 Task: Look for space in Penticton, Canada from 9th August, 2023 to 12th August, 2023 for 1 adult in price range Rs.6000 to Rs.15000. Place can be entire place with 1  bedroom having 1 bed and 1 bathroom. Property type can be house, flat, guest house. Booking option can be shelf check-in. Required host language is English.
Action: Mouse moved to (427, 83)
Screenshot: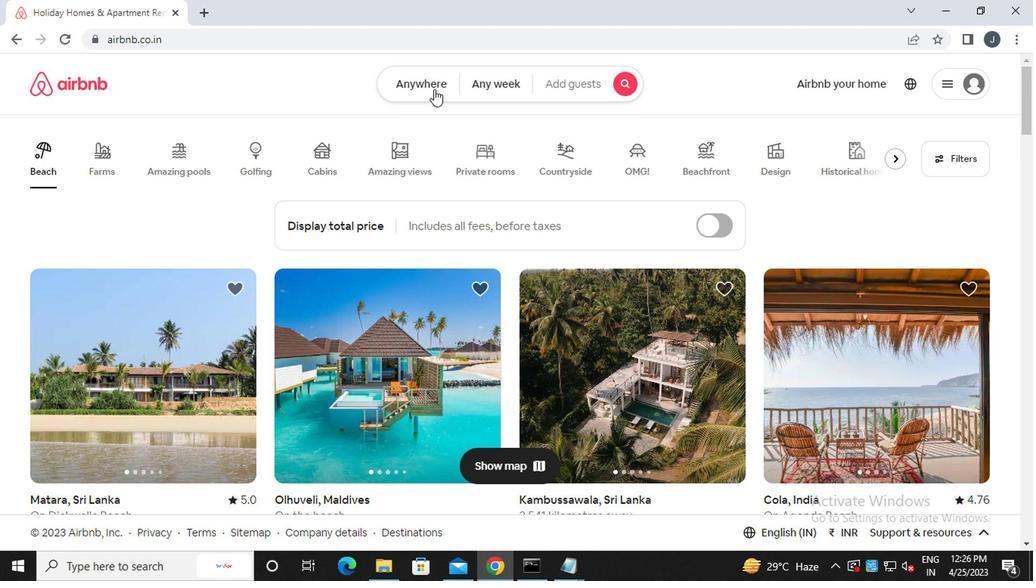 
Action: Mouse pressed left at (427, 83)
Screenshot: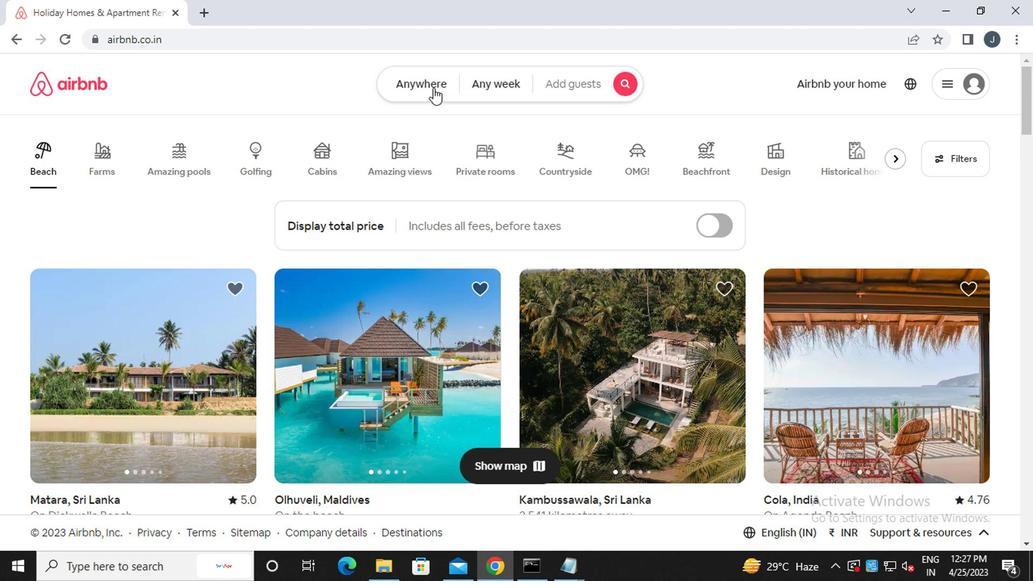 
Action: Mouse moved to (270, 145)
Screenshot: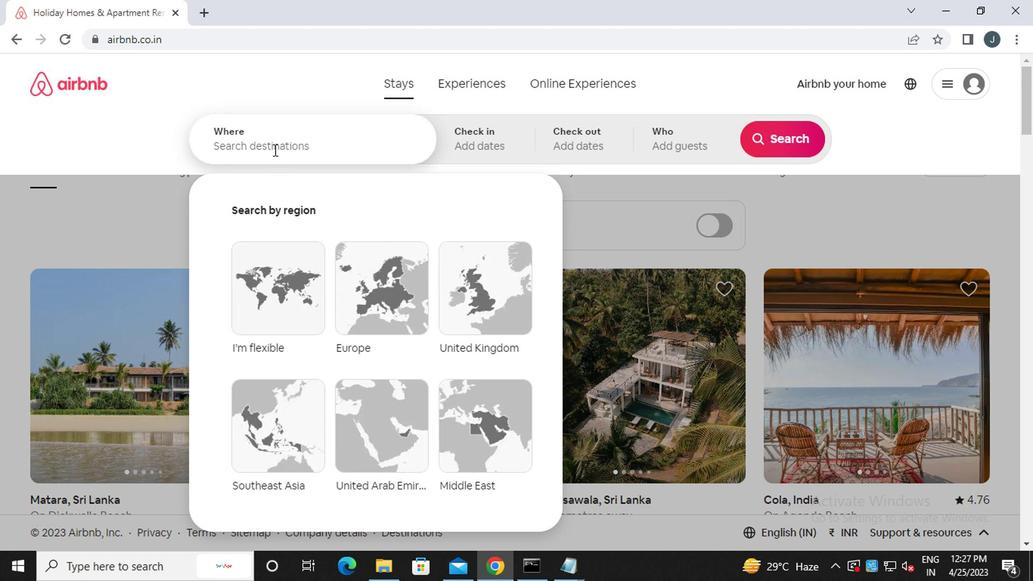
Action: Mouse pressed left at (270, 145)
Screenshot: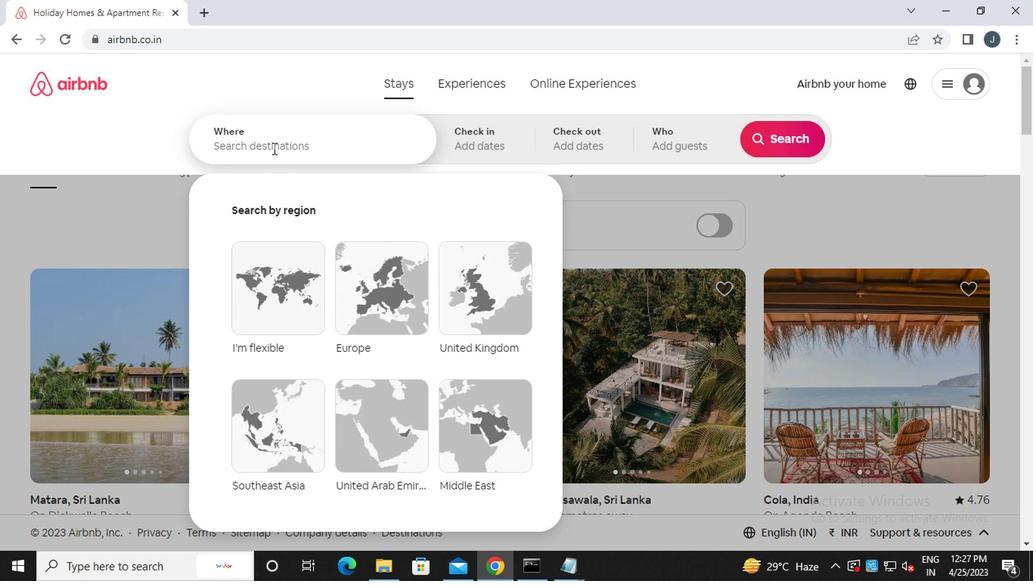 
Action: Mouse moved to (270, 145)
Screenshot: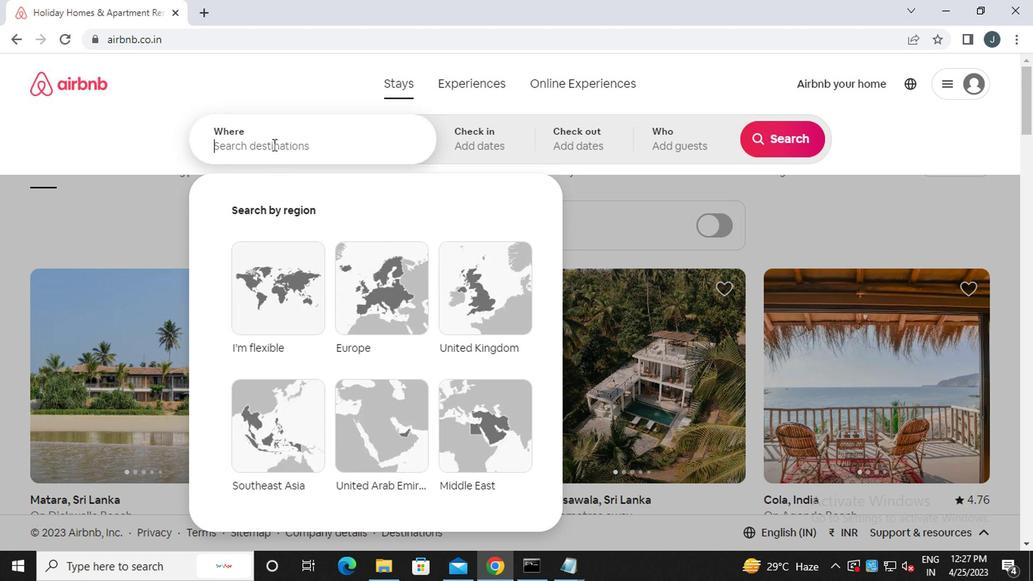 
Action: Key pressed p<Key.caps_lock>enticton,<Key.caps_lock>c<Key.caps_lock>anada
Screenshot: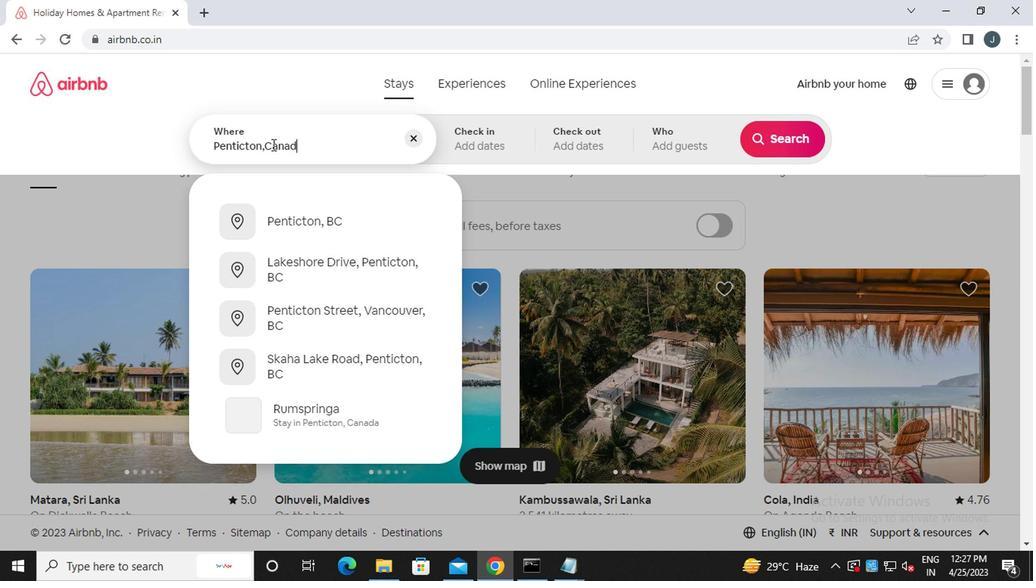 
Action: Mouse moved to (489, 137)
Screenshot: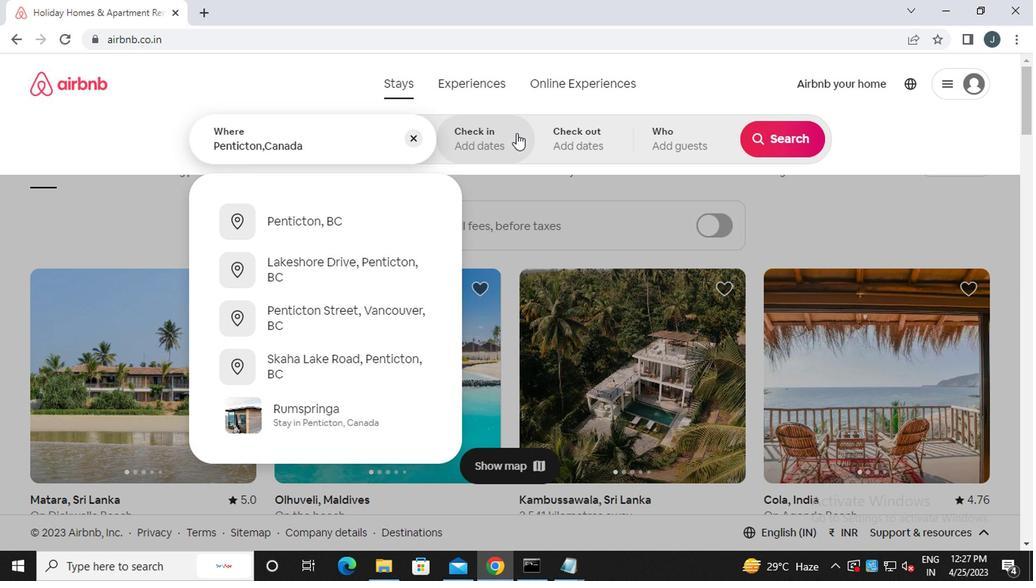 
Action: Mouse pressed left at (489, 137)
Screenshot: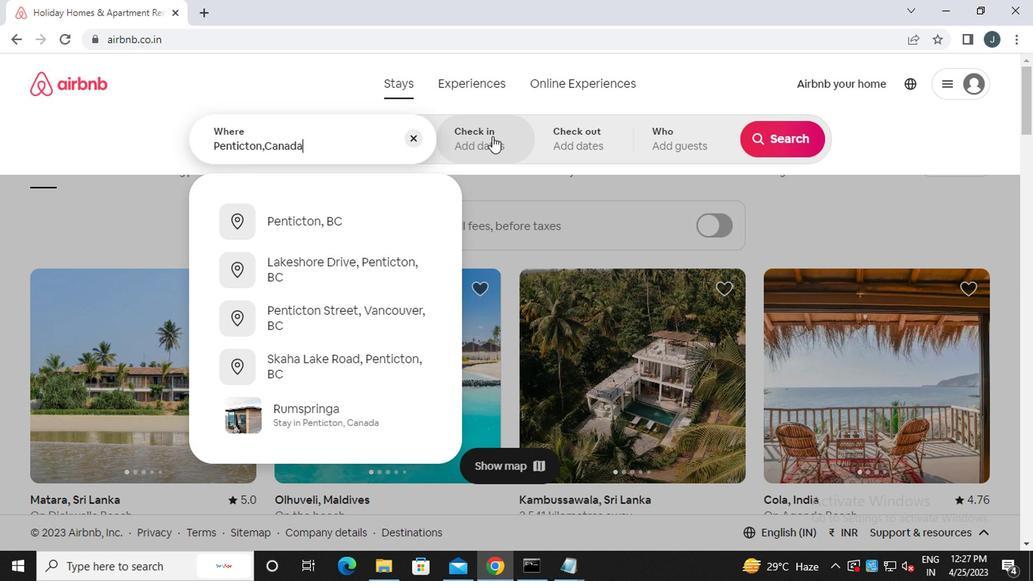 
Action: Mouse moved to (768, 255)
Screenshot: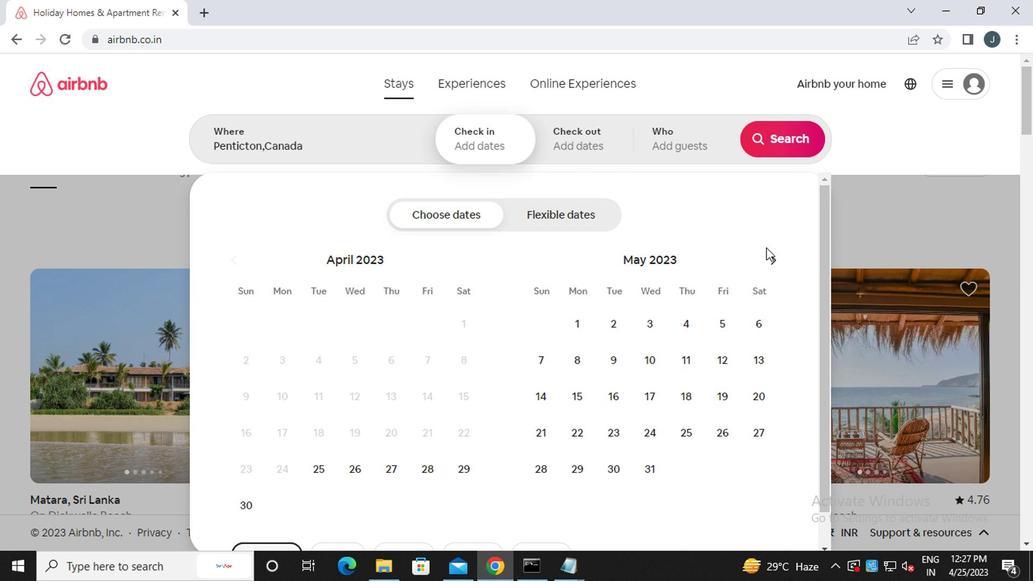 
Action: Mouse pressed left at (768, 255)
Screenshot: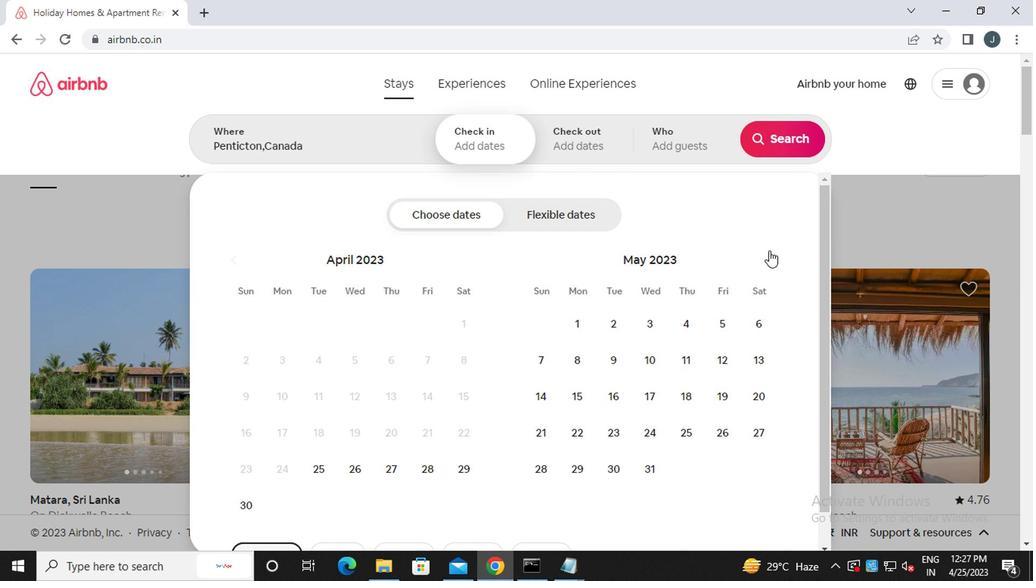 
Action: Mouse moved to (769, 256)
Screenshot: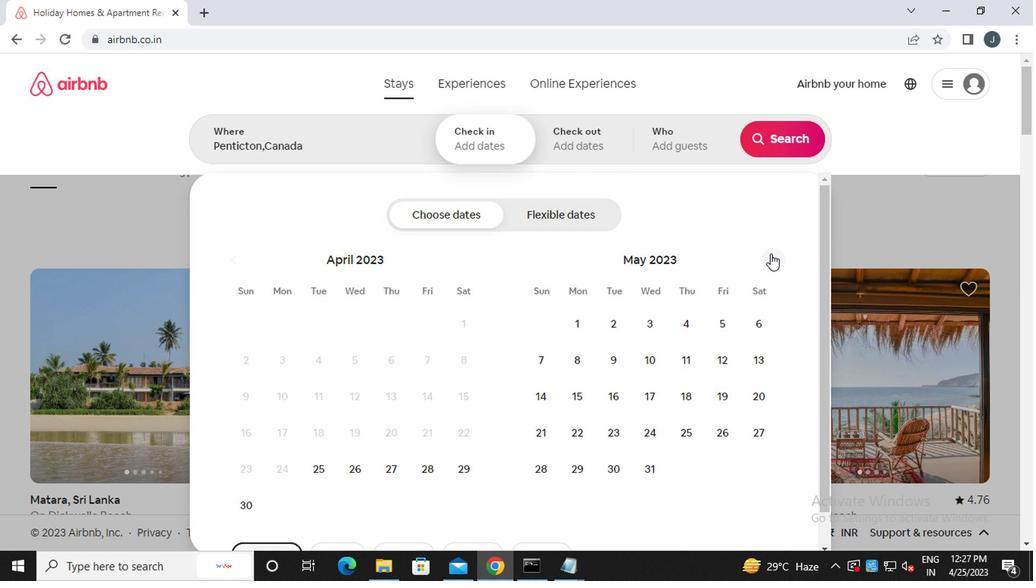 
Action: Mouse pressed left at (769, 256)
Screenshot: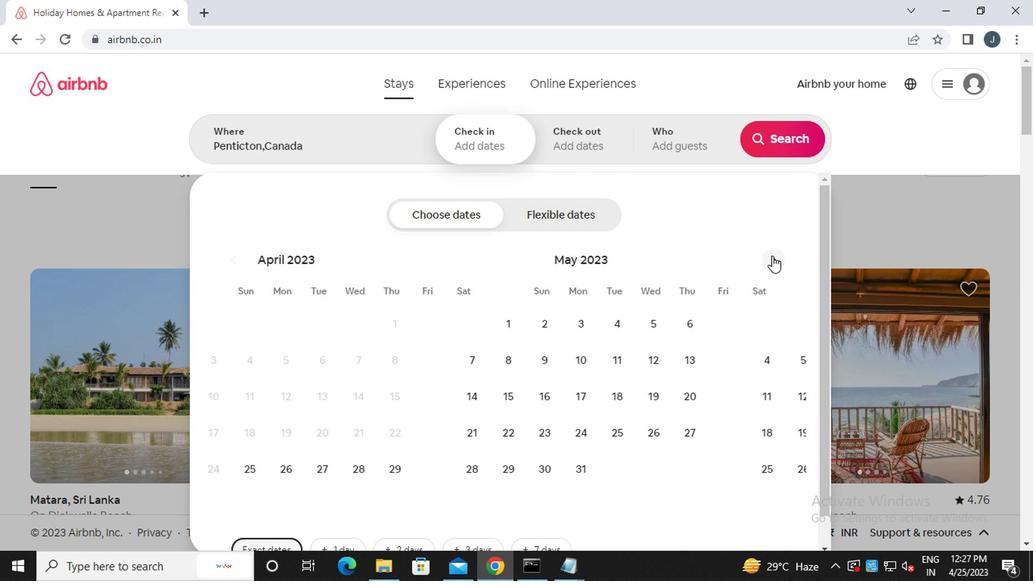 
Action: Mouse pressed left at (769, 256)
Screenshot: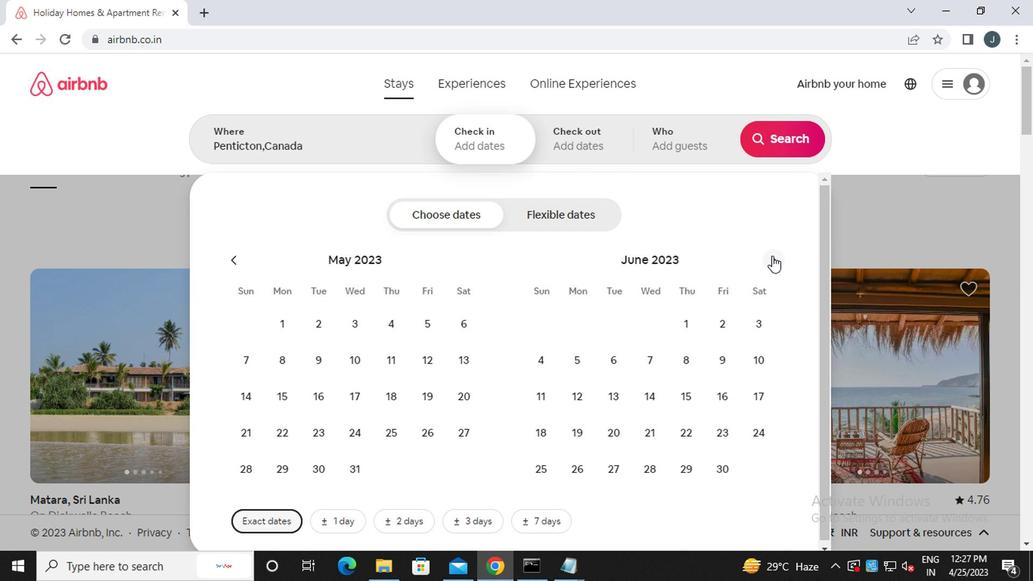 
Action: Mouse moved to (650, 359)
Screenshot: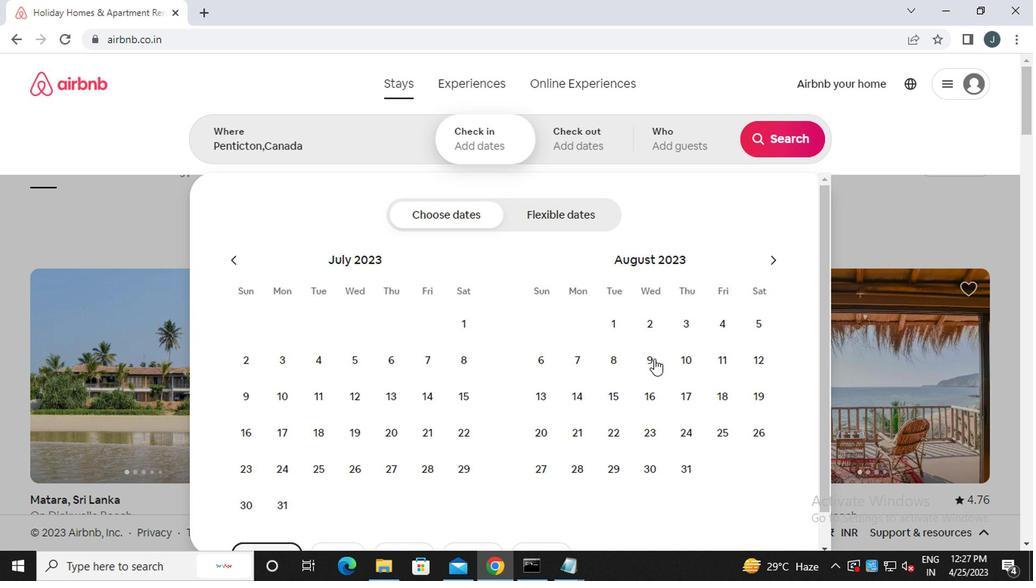 
Action: Mouse pressed left at (650, 359)
Screenshot: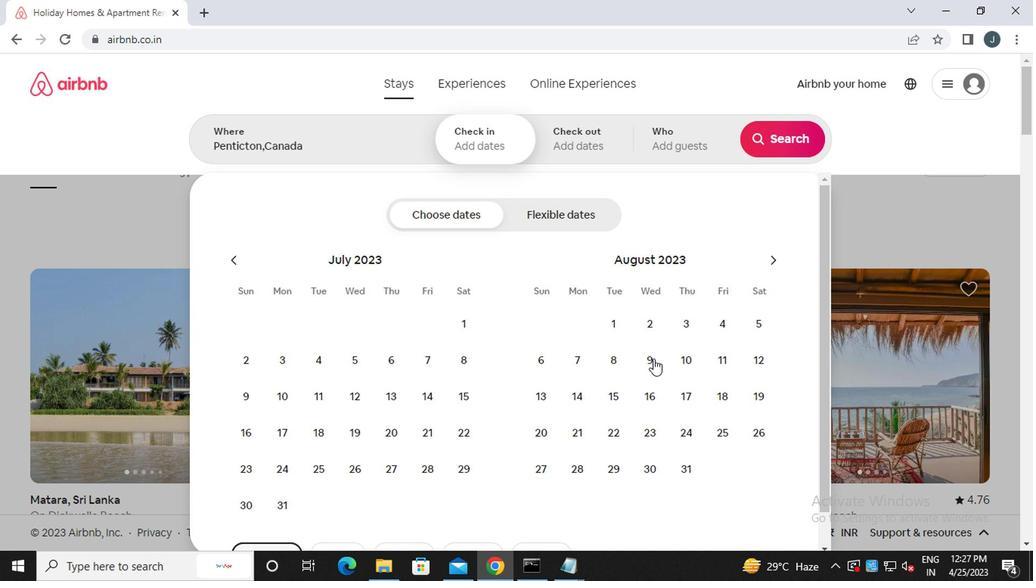 
Action: Mouse moved to (749, 357)
Screenshot: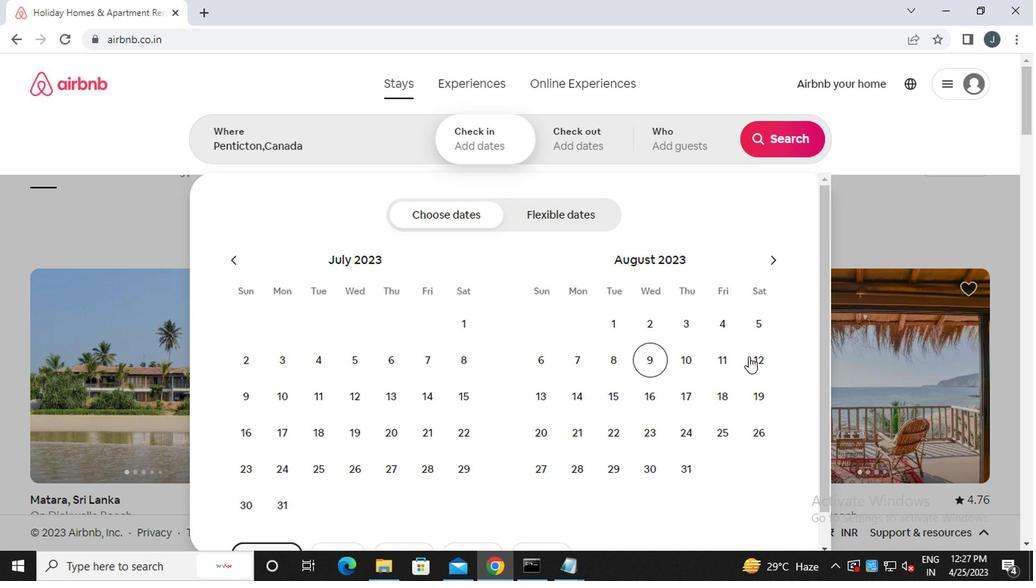 
Action: Mouse pressed left at (749, 357)
Screenshot: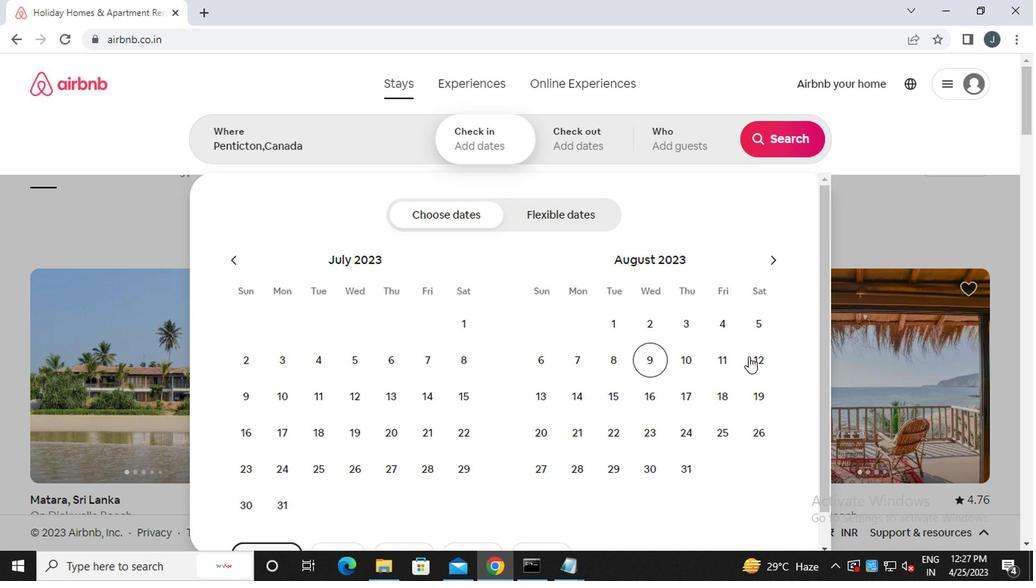 
Action: Mouse moved to (676, 147)
Screenshot: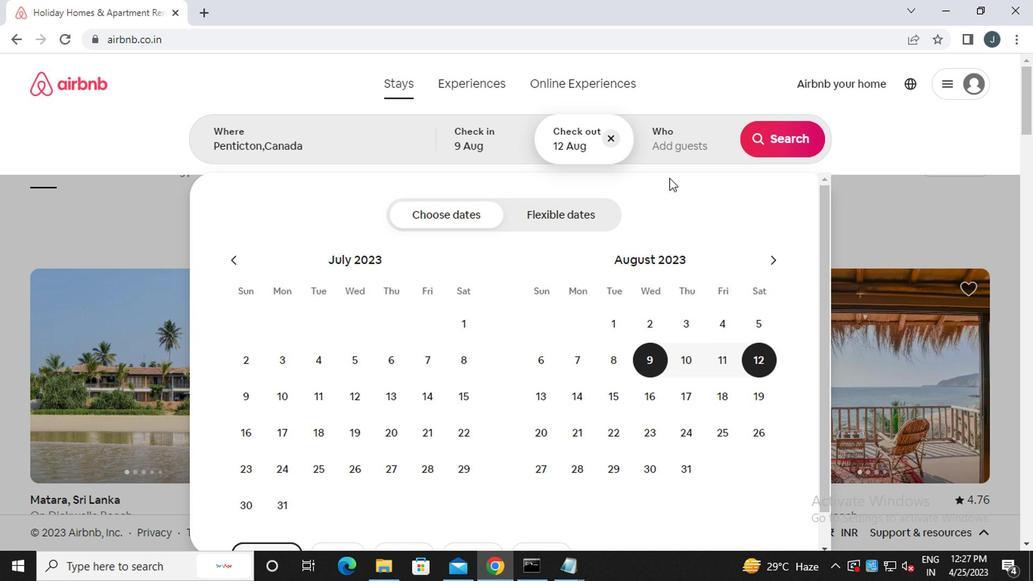 
Action: Mouse pressed left at (676, 147)
Screenshot: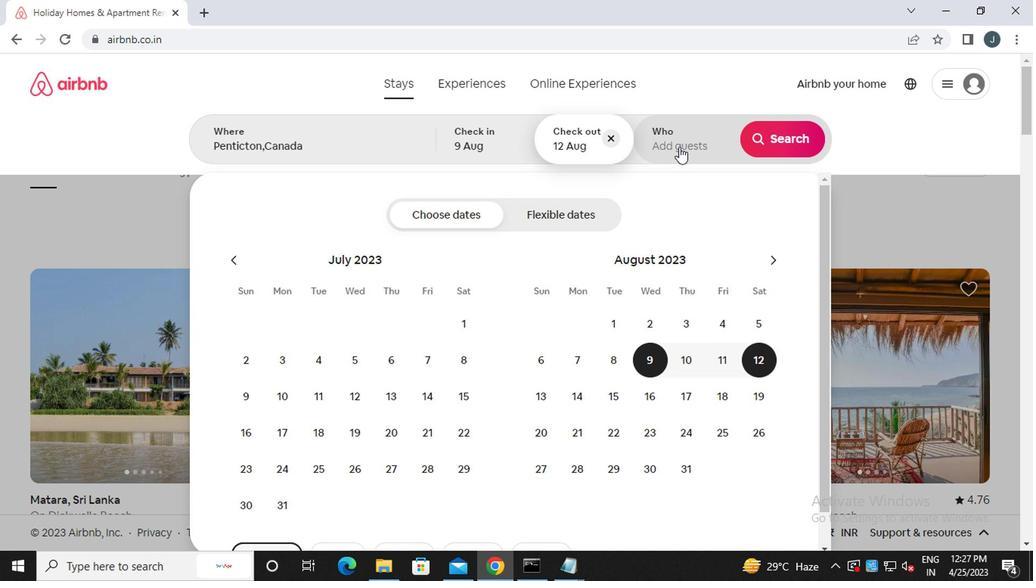 
Action: Mouse moved to (792, 215)
Screenshot: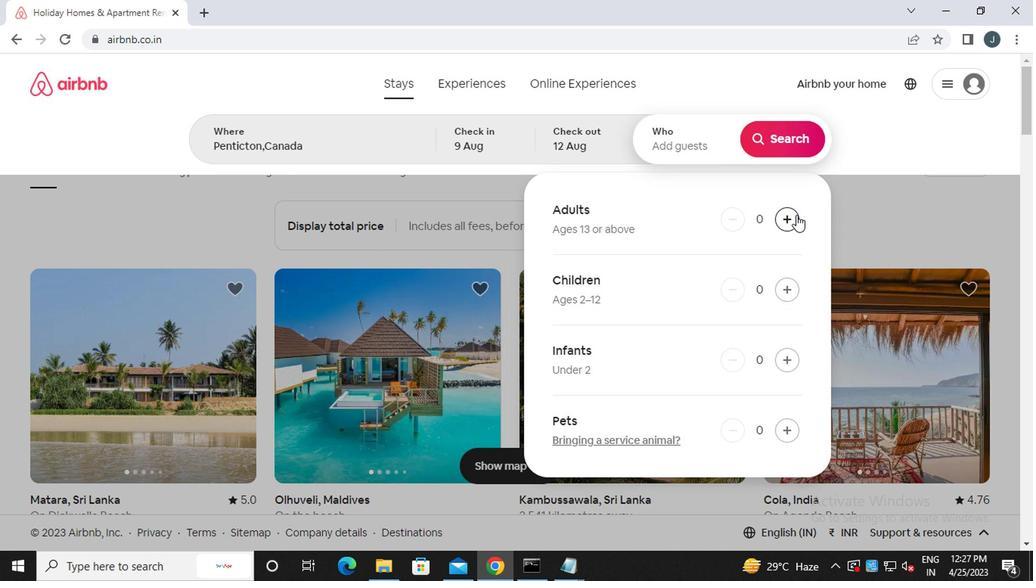 
Action: Mouse pressed left at (792, 215)
Screenshot: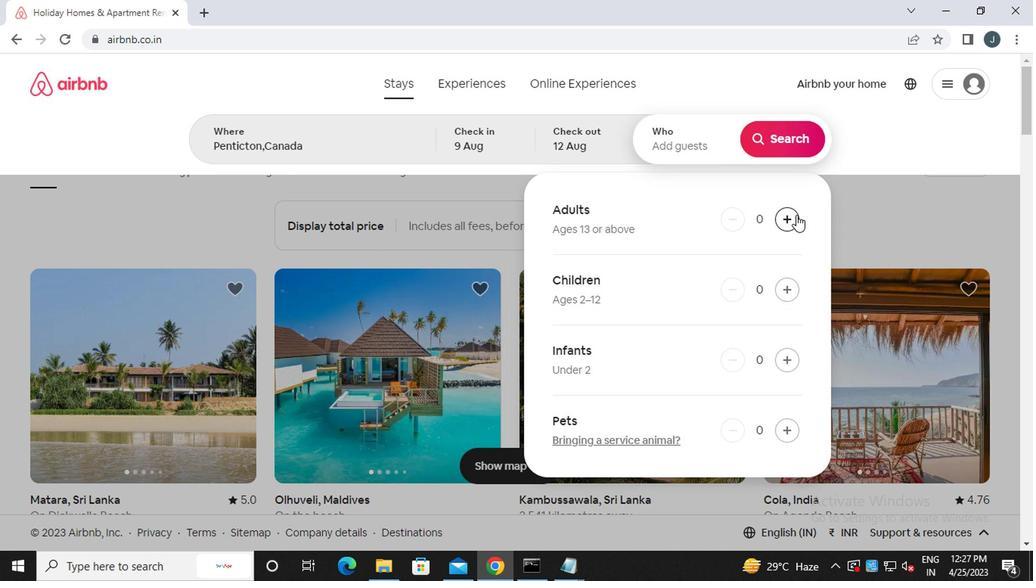 
Action: Mouse moved to (783, 143)
Screenshot: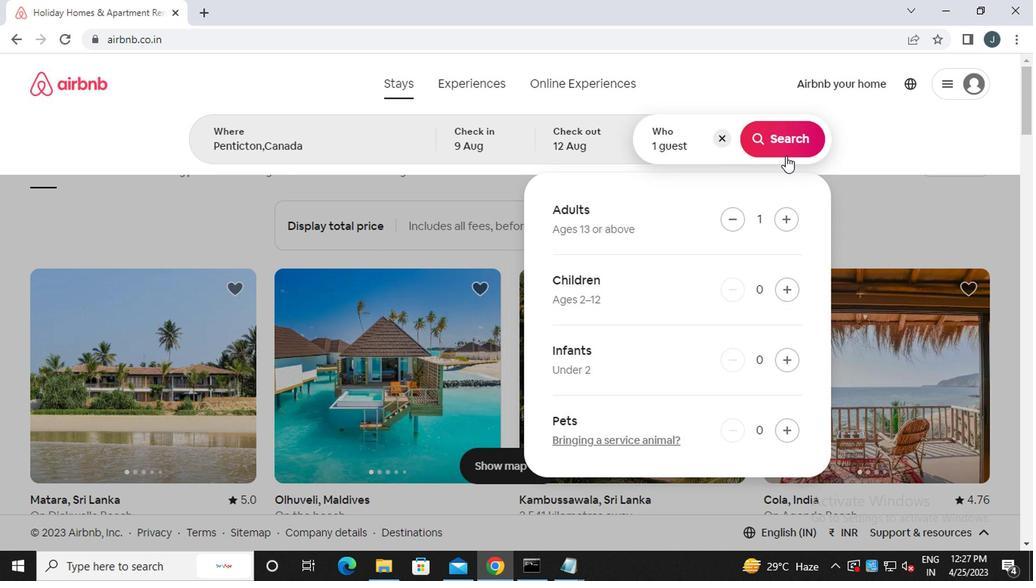 
Action: Mouse pressed left at (783, 143)
Screenshot: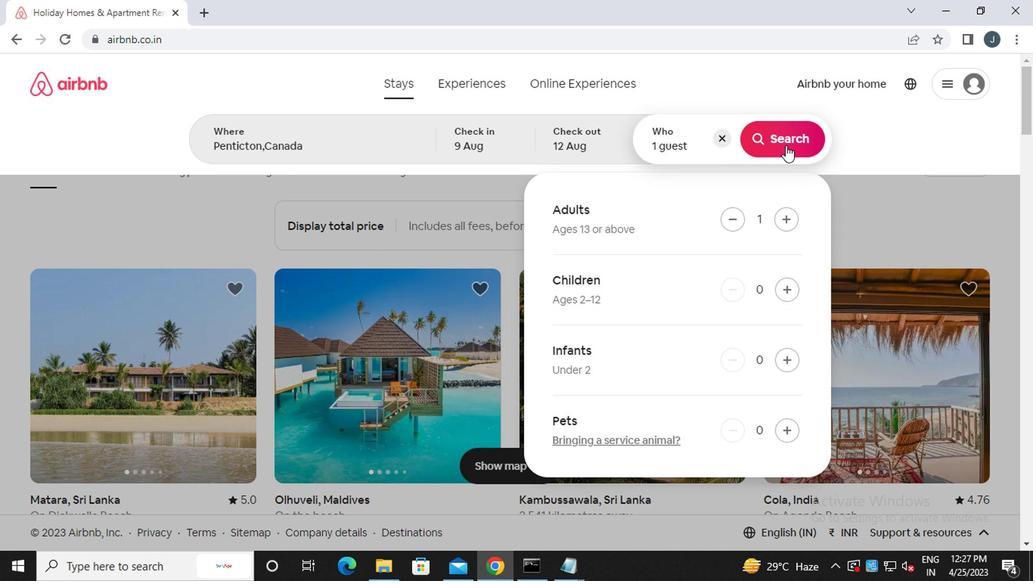 
Action: Mouse moved to (963, 154)
Screenshot: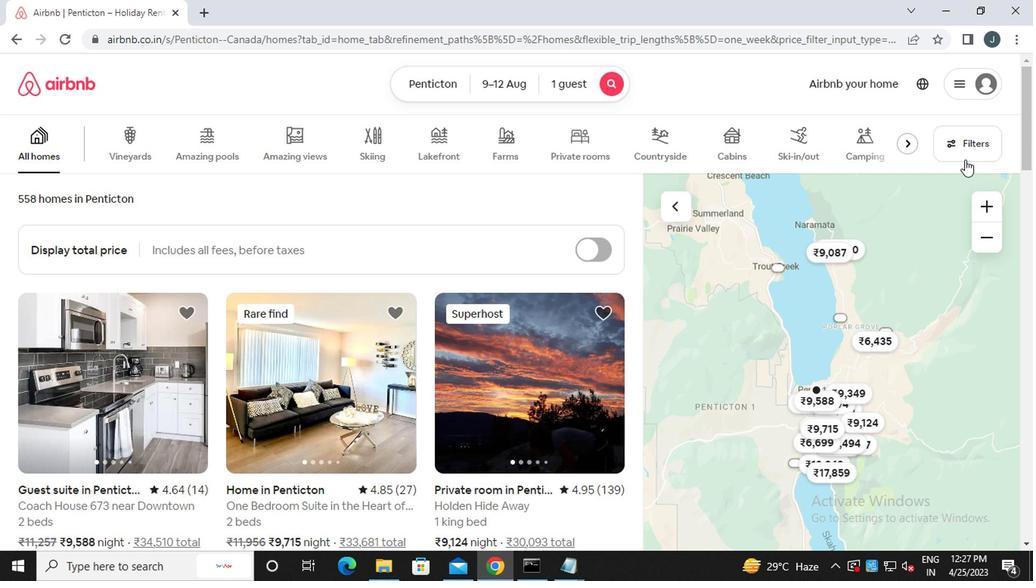 
Action: Mouse pressed left at (963, 154)
Screenshot: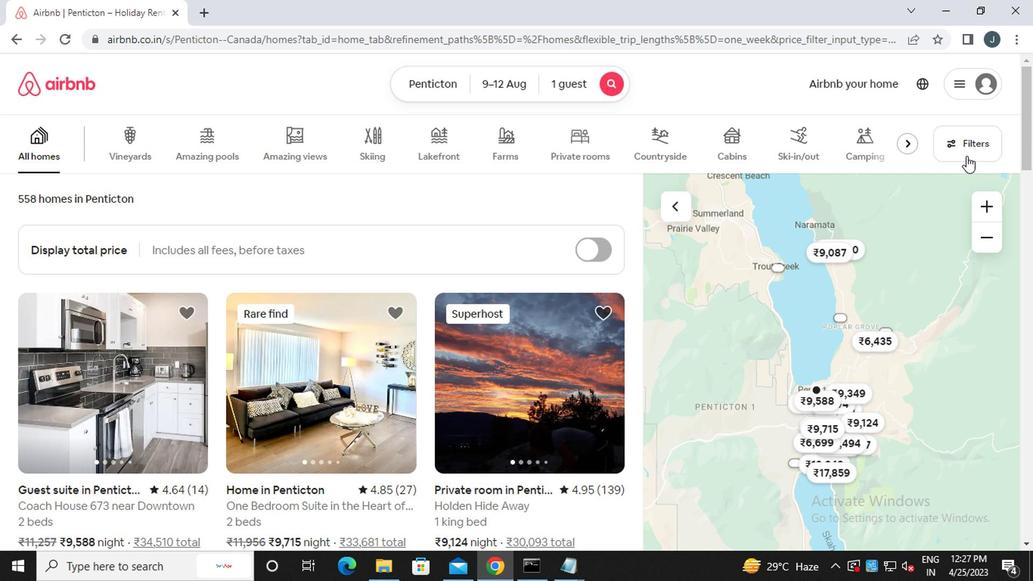 
Action: Mouse moved to (343, 333)
Screenshot: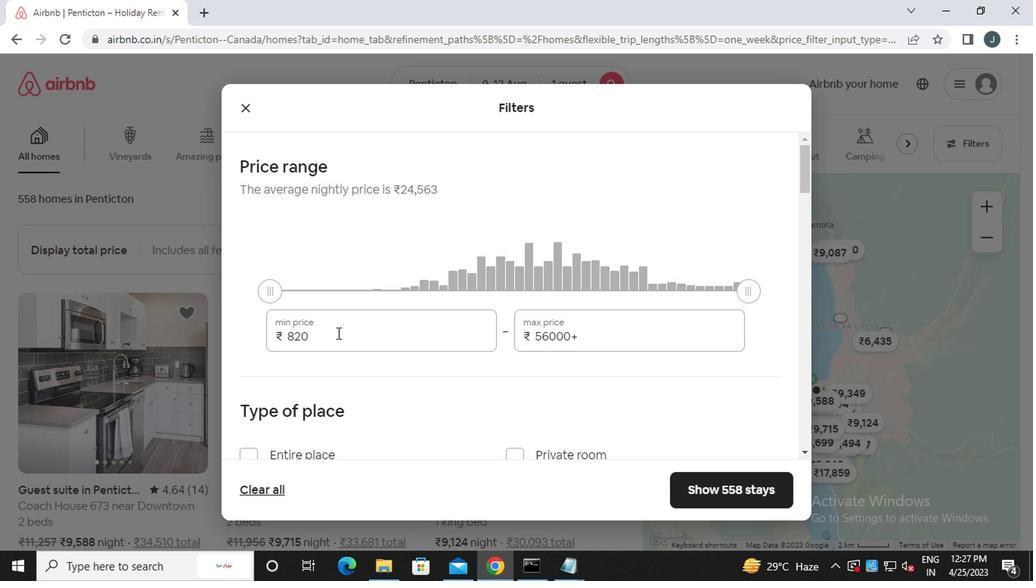 
Action: Mouse pressed left at (343, 333)
Screenshot: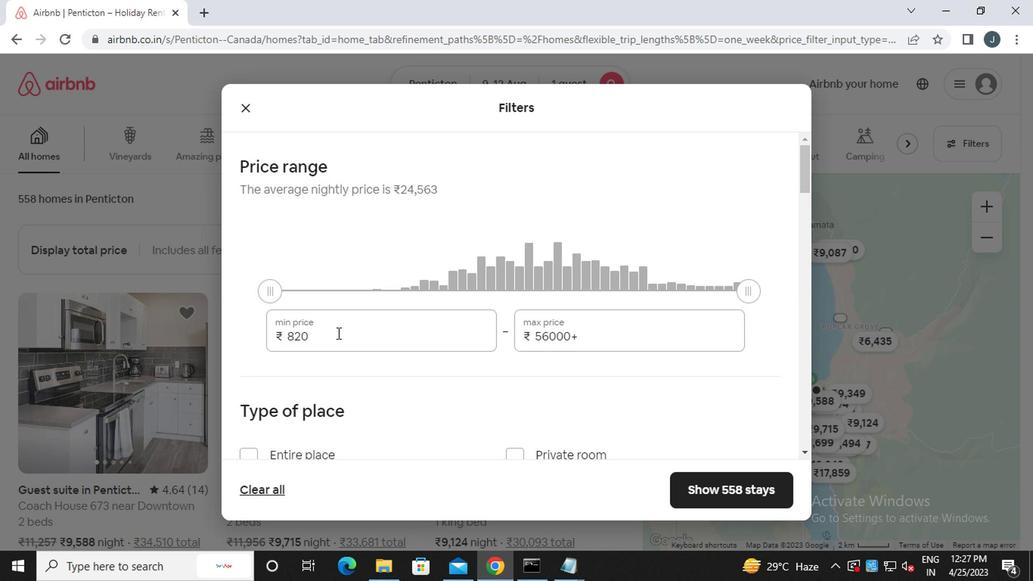 
Action: Mouse moved to (326, 326)
Screenshot: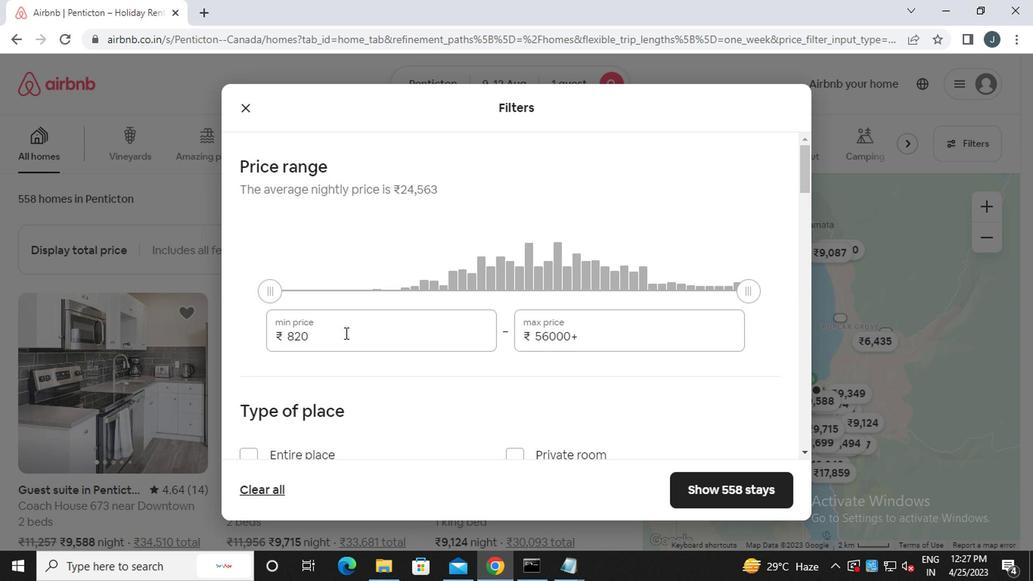 
Action: Key pressed <Key.backspace><Key.backspace><Key.backspace><<102>><<96>><<96>><<96>>
Screenshot: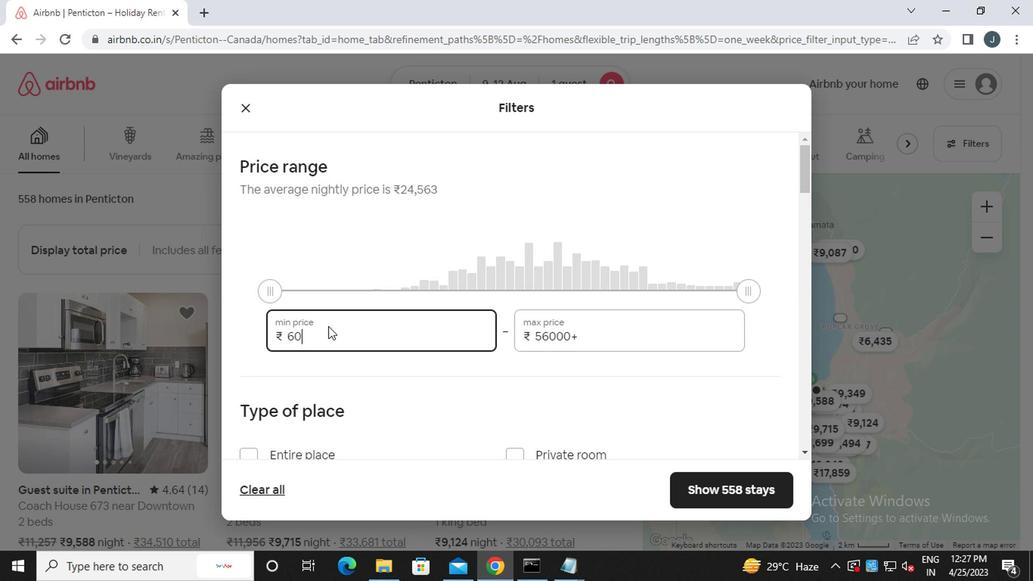 
Action: Mouse moved to (590, 340)
Screenshot: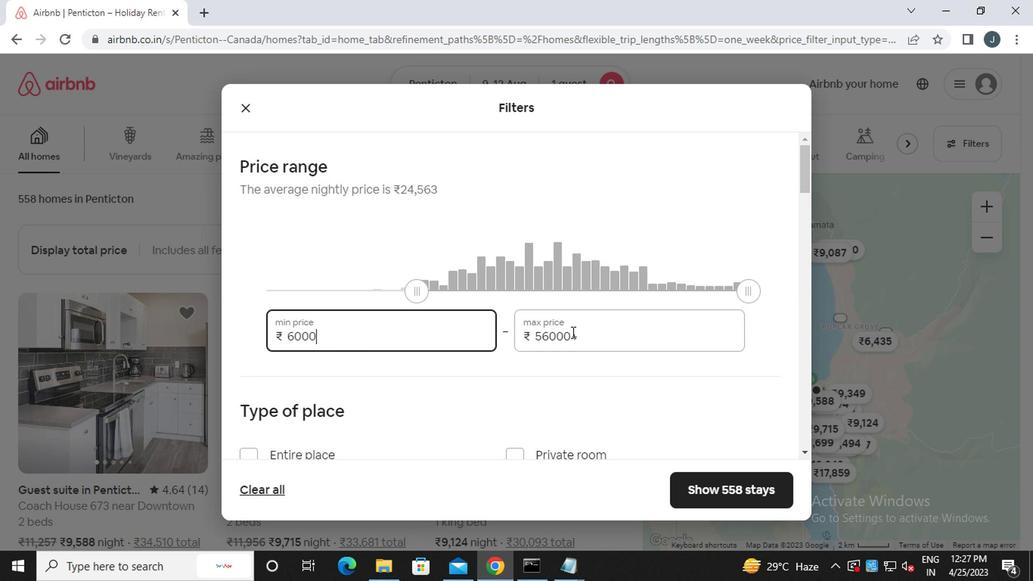 
Action: Mouse pressed left at (590, 340)
Screenshot: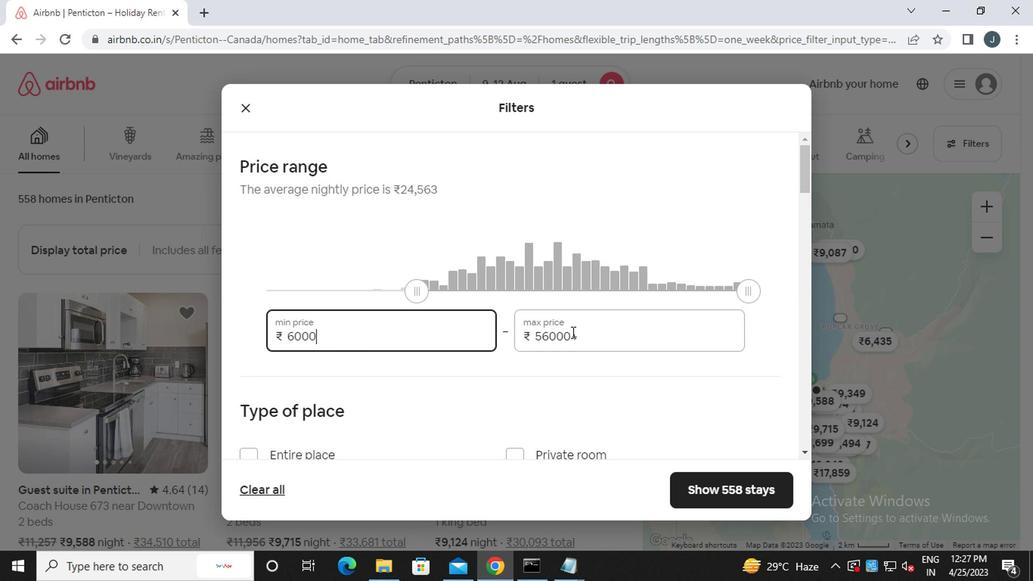 
Action: Mouse moved to (588, 342)
Screenshot: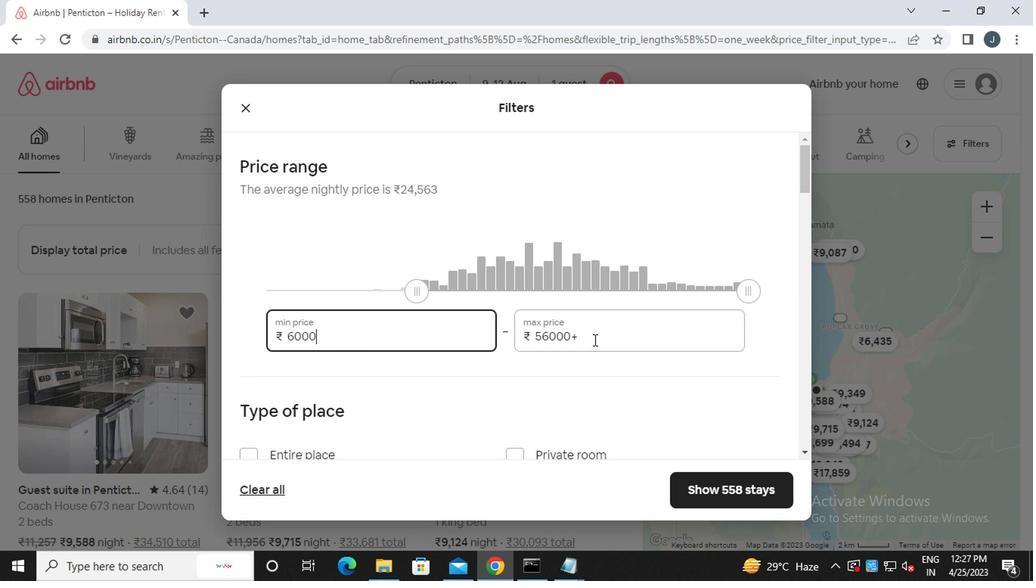 
Action: Key pressed <Key.backspace><Key.backspace><Key.backspace><Key.backspace><Key.backspace><Key.backspace><Key.backspace><Key.backspace><Key.backspace><Key.backspace><Key.backspace><<97>><<101>><<96>><<96>><<96>>
Screenshot: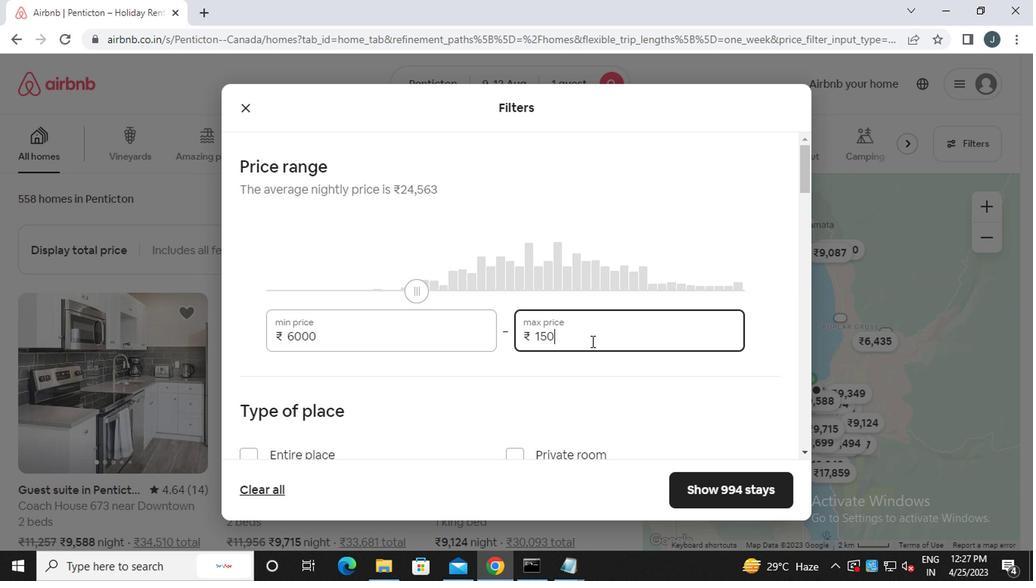 
Action: Mouse moved to (581, 352)
Screenshot: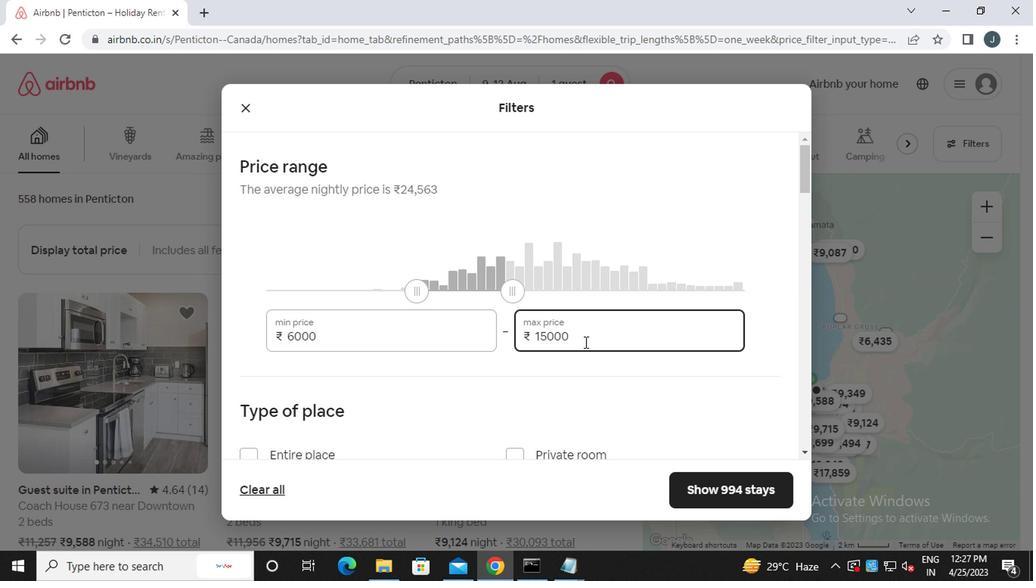 
Action: Mouse scrolled (581, 351) with delta (0, 0)
Screenshot: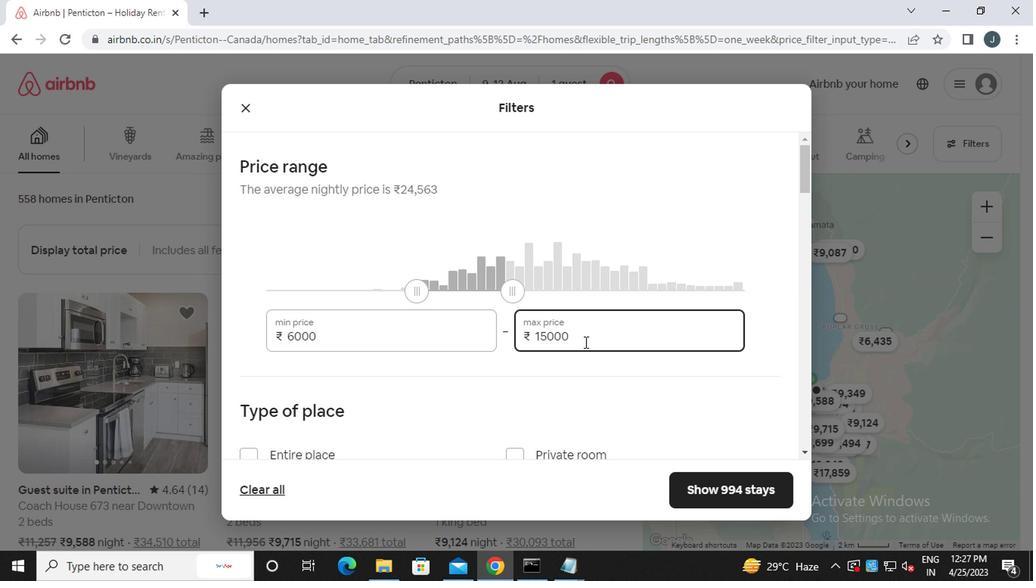 
Action: Mouse scrolled (581, 351) with delta (0, 0)
Screenshot: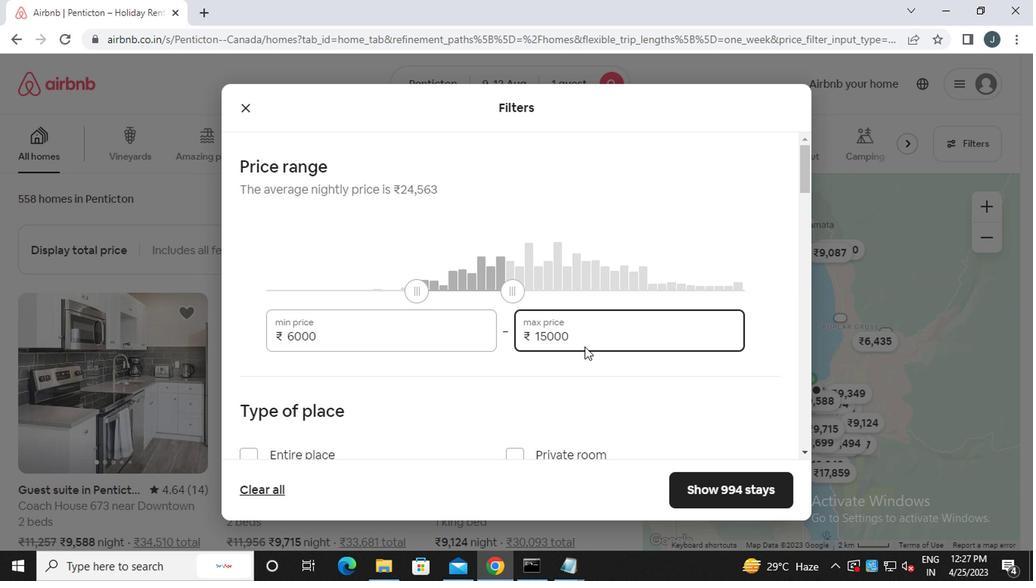 
Action: Mouse moved to (243, 304)
Screenshot: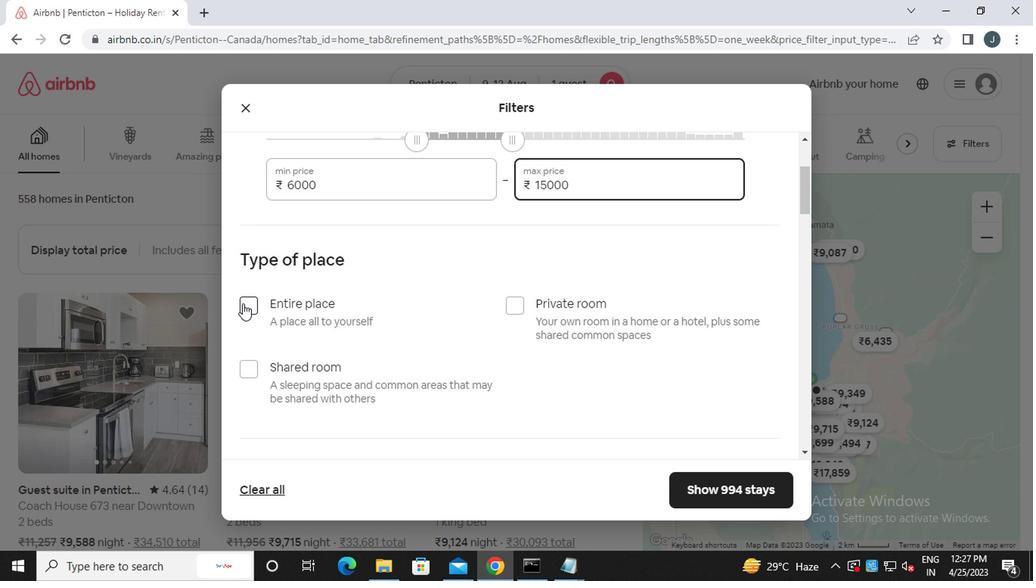 
Action: Mouse pressed left at (243, 304)
Screenshot: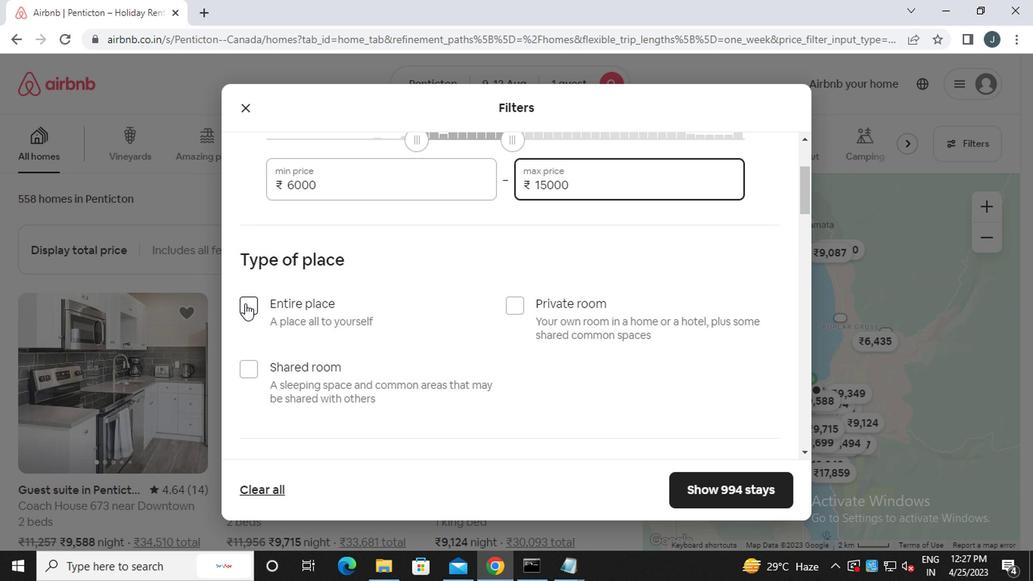 
Action: Mouse moved to (312, 326)
Screenshot: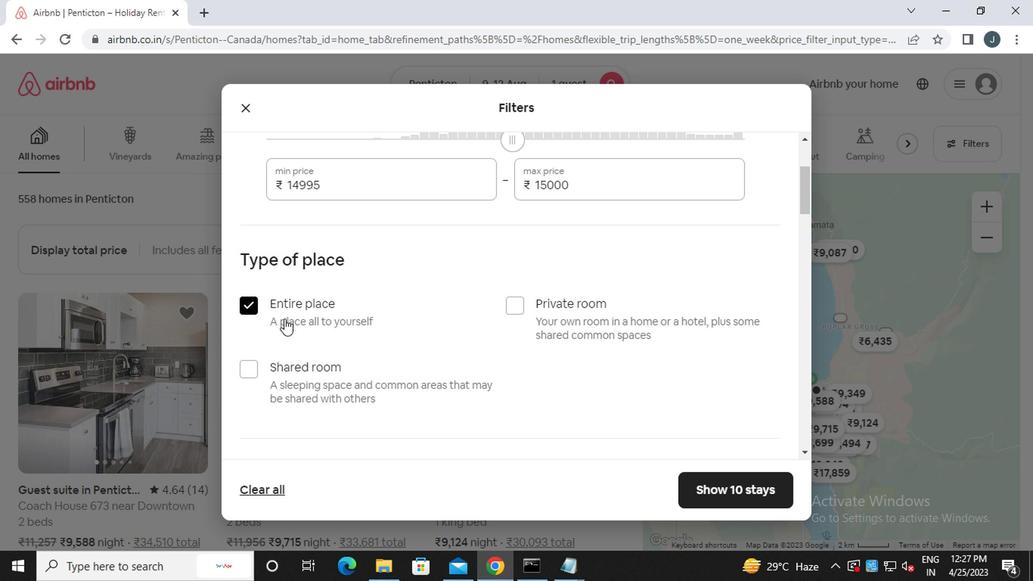 
Action: Mouse scrolled (312, 325) with delta (0, 0)
Screenshot: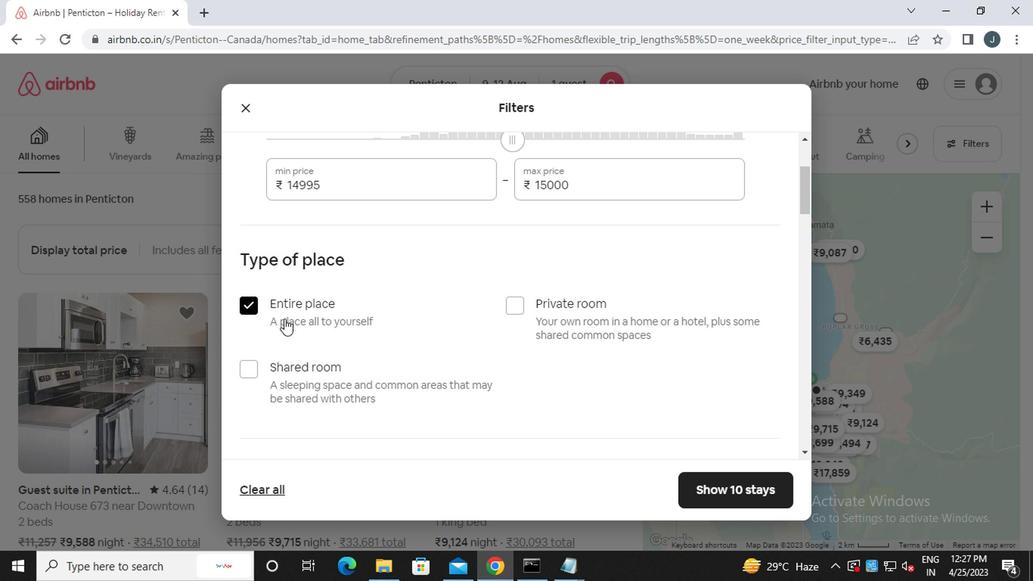 
Action: Mouse scrolled (312, 325) with delta (0, 0)
Screenshot: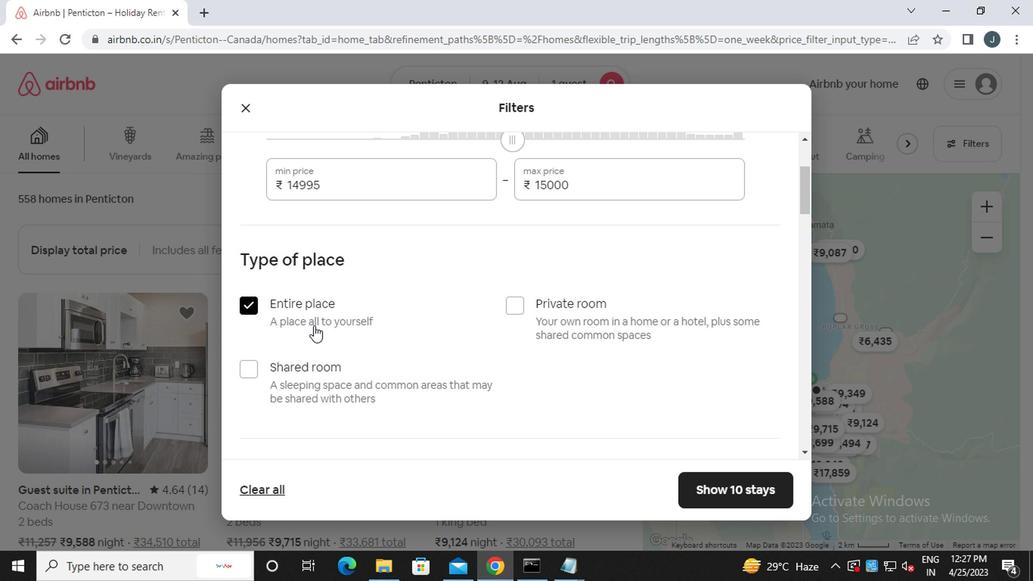 
Action: Mouse scrolled (312, 325) with delta (0, 0)
Screenshot: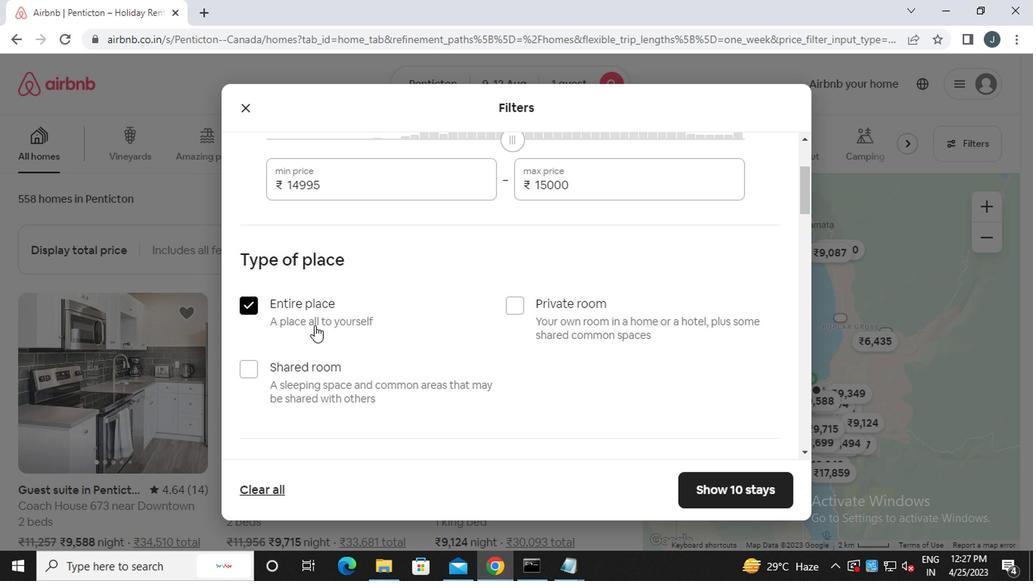 
Action: Mouse moved to (326, 312)
Screenshot: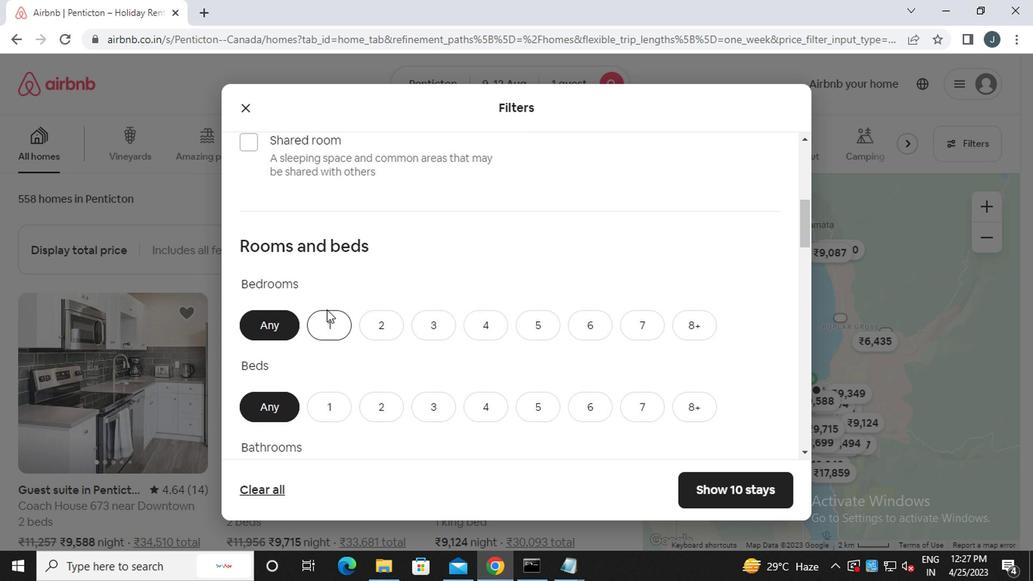
Action: Mouse pressed left at (326, 312)
Screenshot: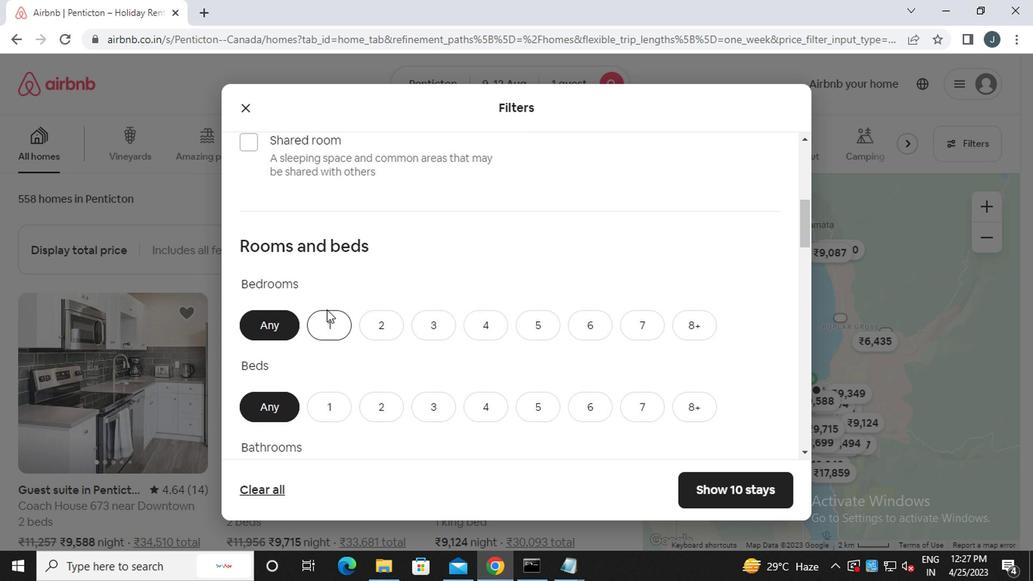 
Action: Mouse moved to (329, 405)
Screenshot: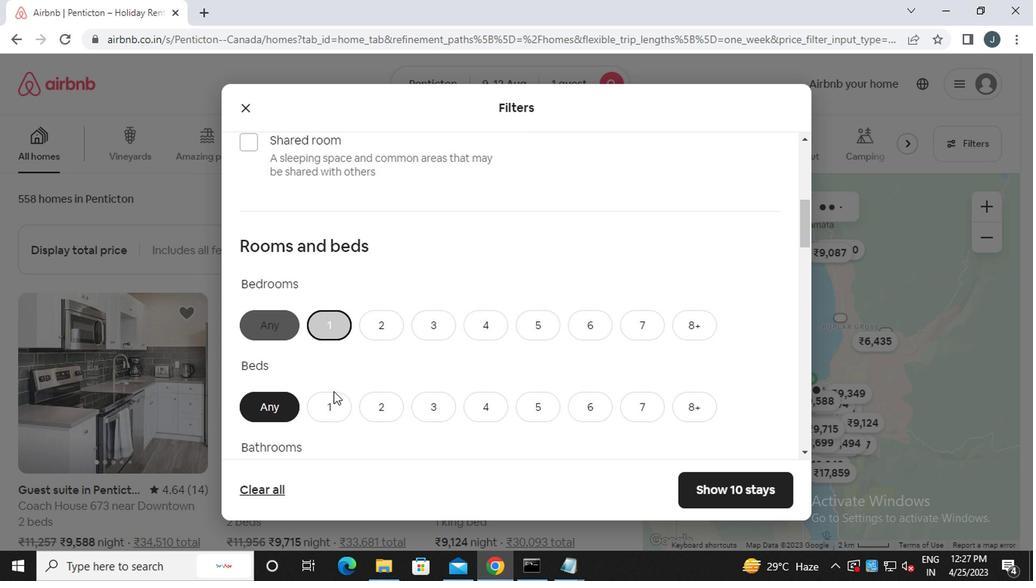 
Action: Mouse pressed left at (329, 405)
Screenshot: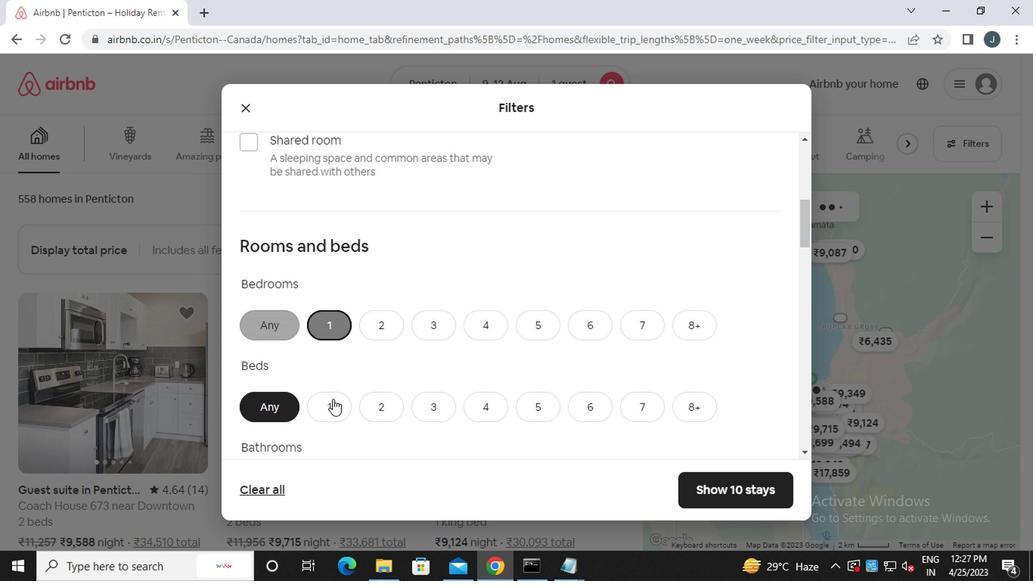 
Action: Mouse moved to (330, 405)
Screenshot: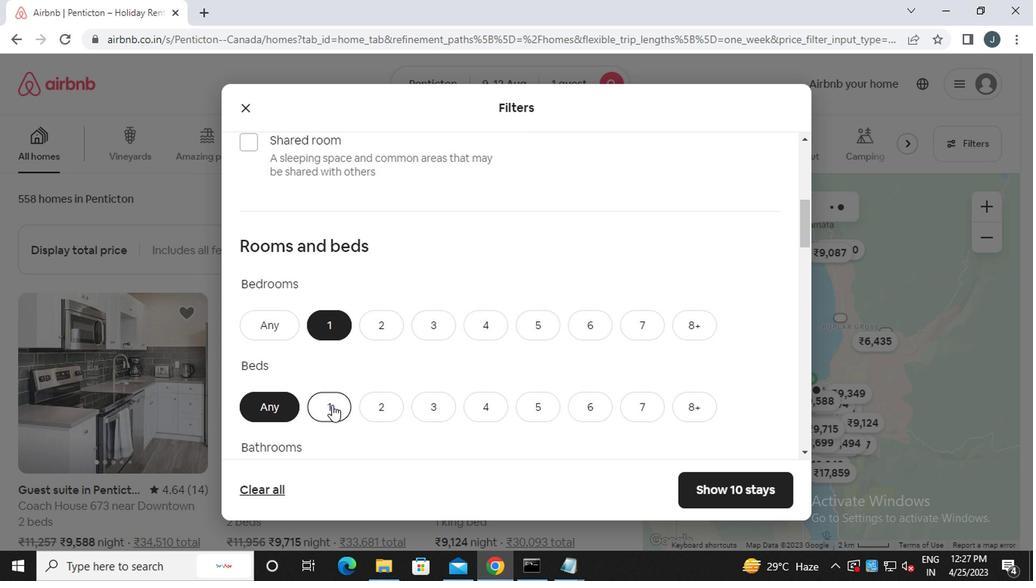 
Action: Mouse scrolled (330, 404) with delta (0, -1)
Screenshot: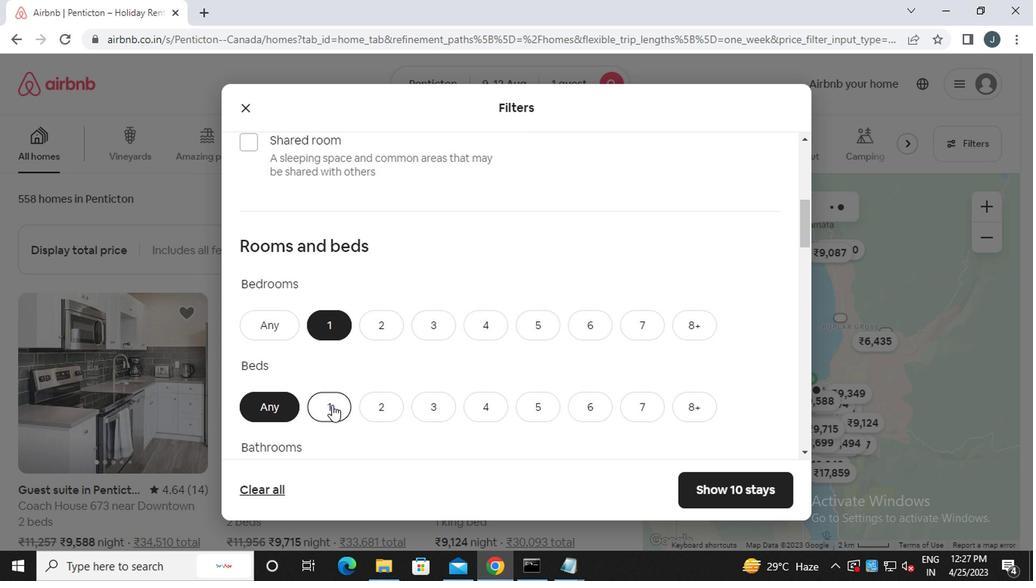 
Action: Mouse scrolled (330, 404) with delta (0, -1)
Screenshot: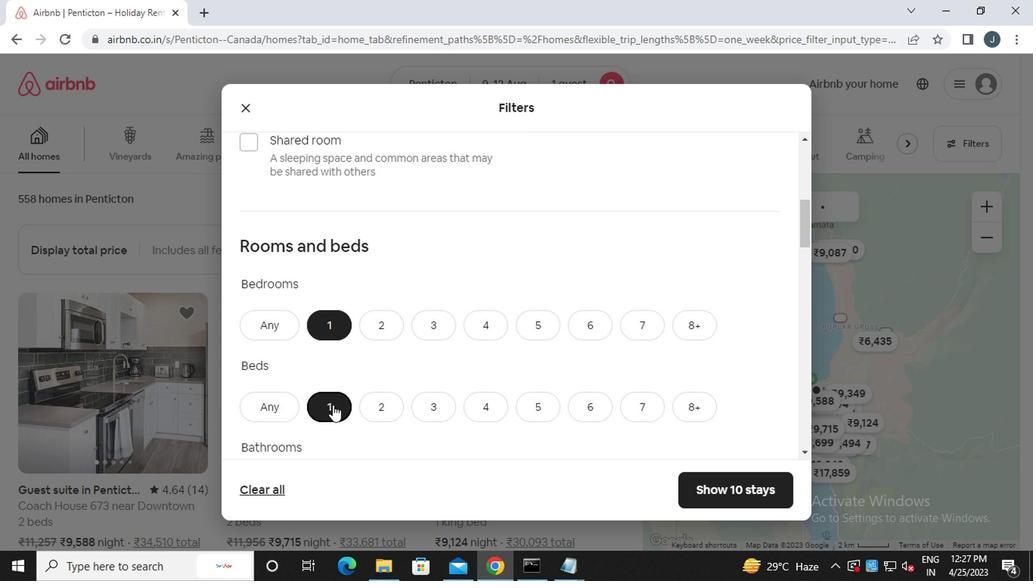 
Action: Mouse moved to (330, 342)
Screenshot: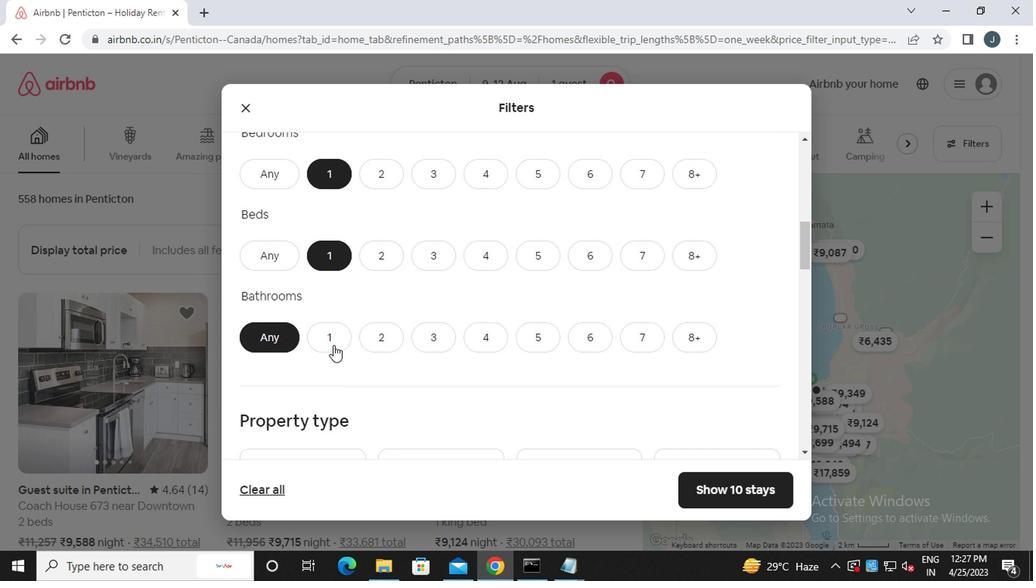 
Action: Mouse pressed left at (330, 342)
Screenshot: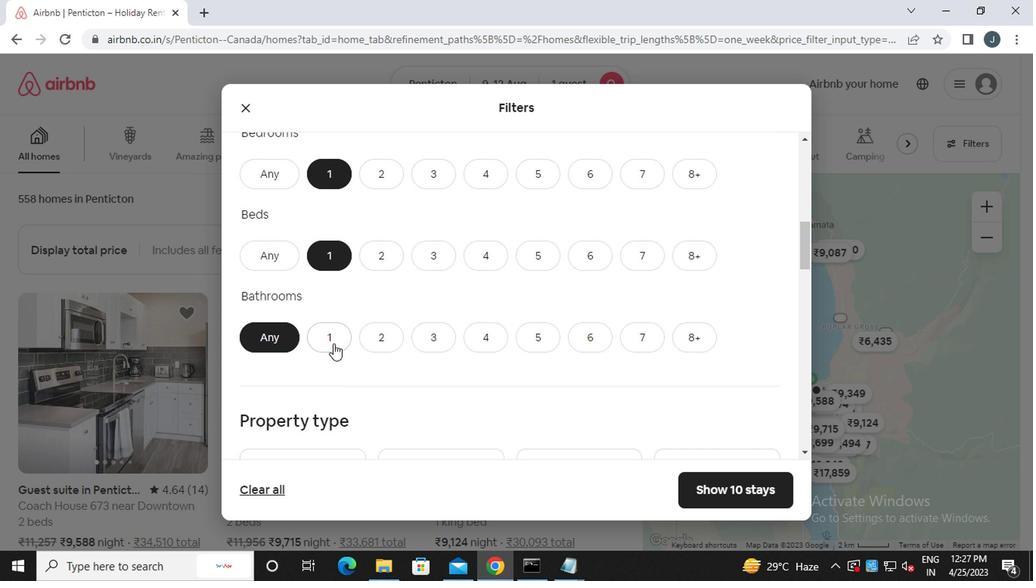 
Action: Mouse moved to (333, 336)
Screenshot: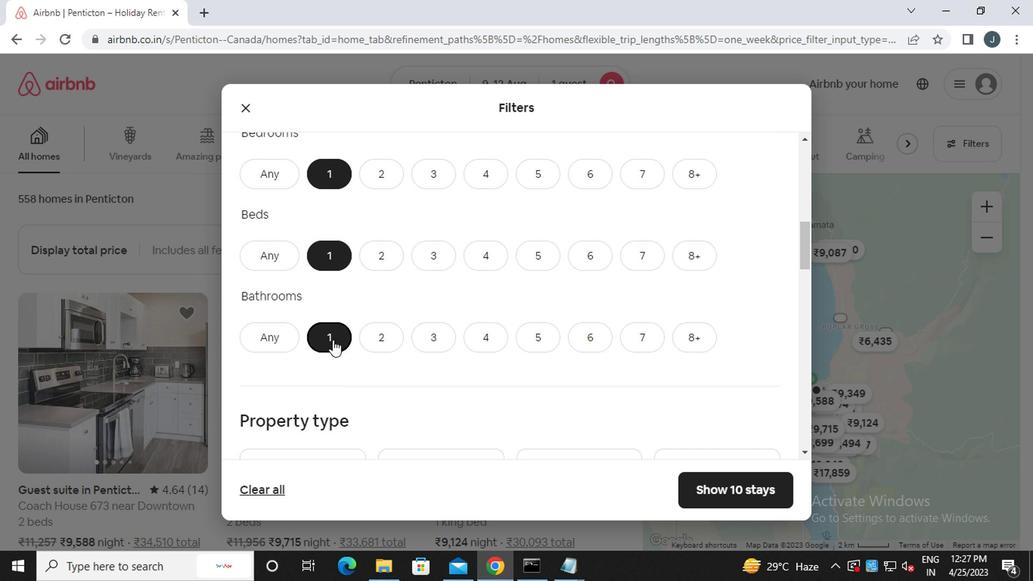
Action: Mouse scrolled (333, 335) with delta (0, -1)
Screenshot: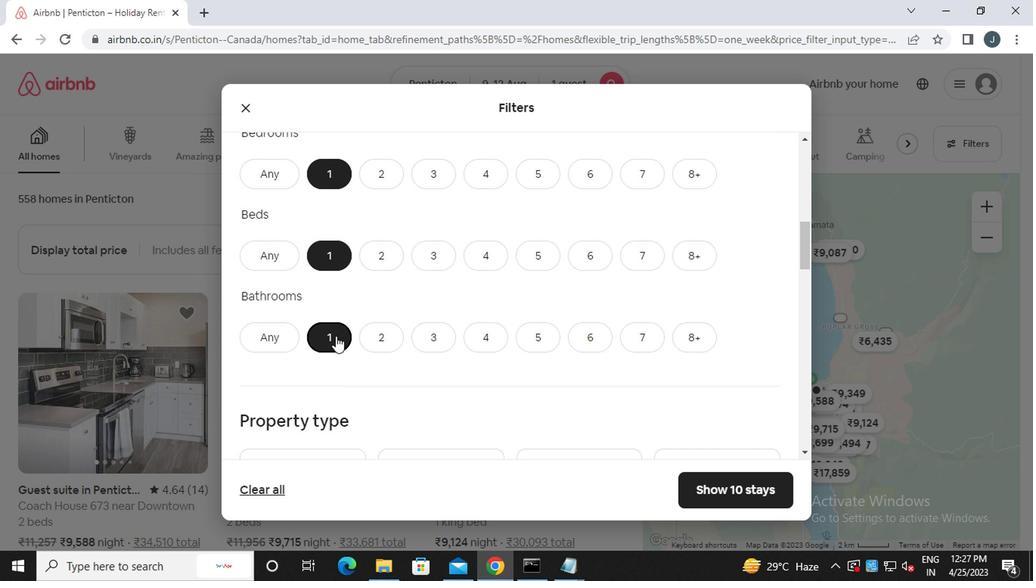 
Action: Mouse moved to (317, 414)
Screenshot: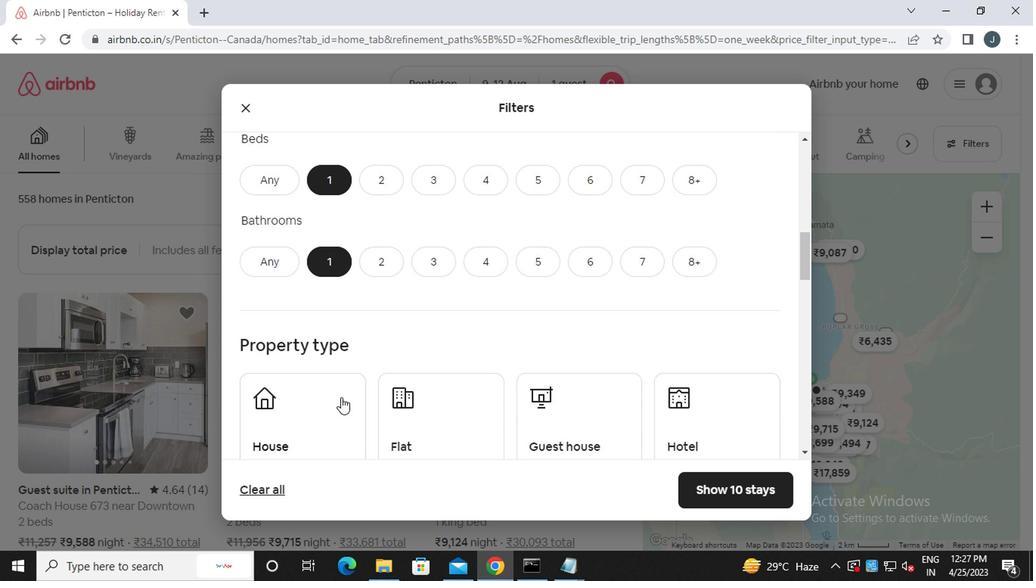 
Action: Mouse pressed left at (317, 414)
Screenshot: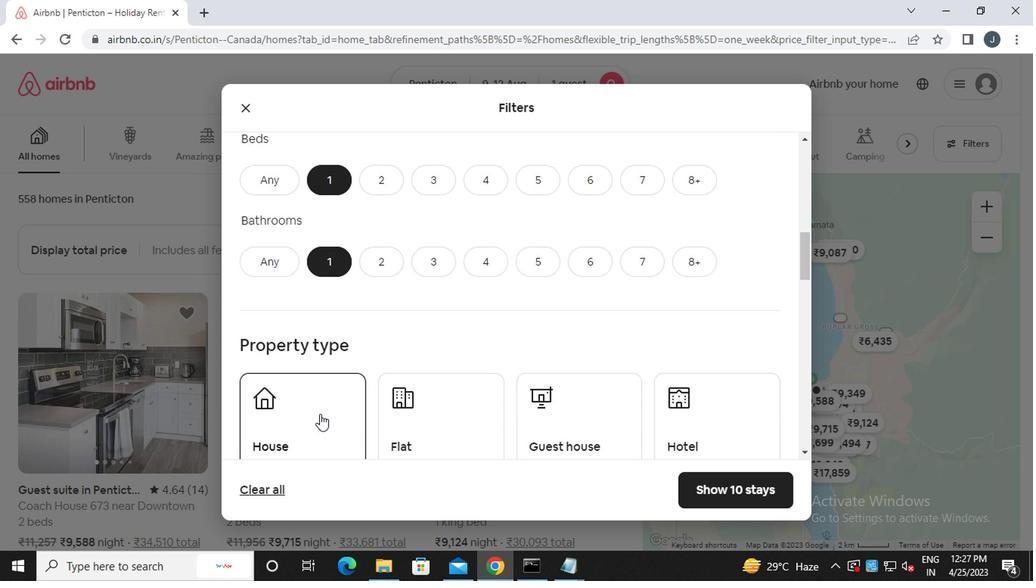 
Action: Mouse moved to (418, 413)
Screenshot: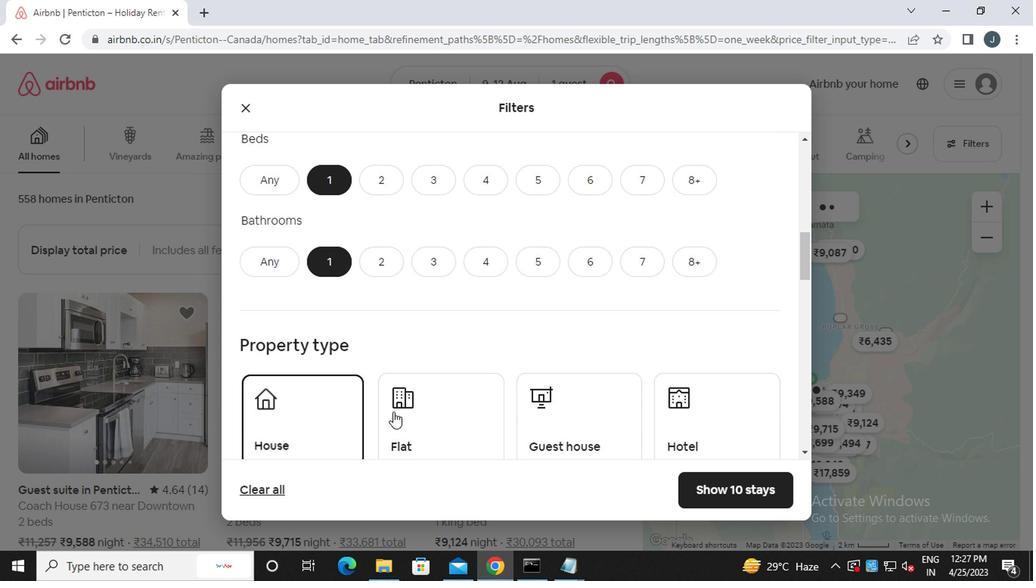 
Action: Mouse pressed left at (418, 413)
Screenshot: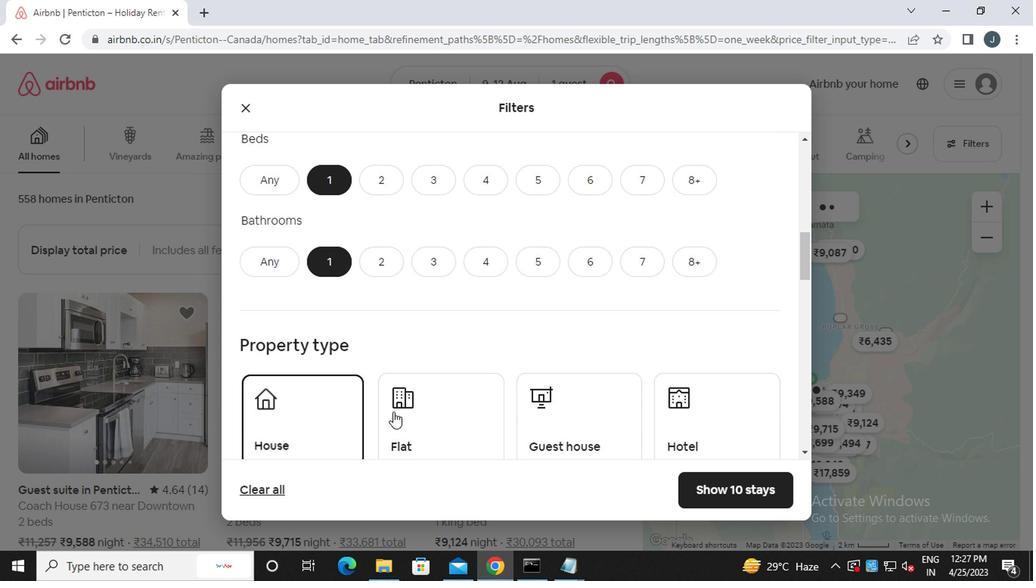 
Action: Mouse moved to (562, 413)
Screenshot: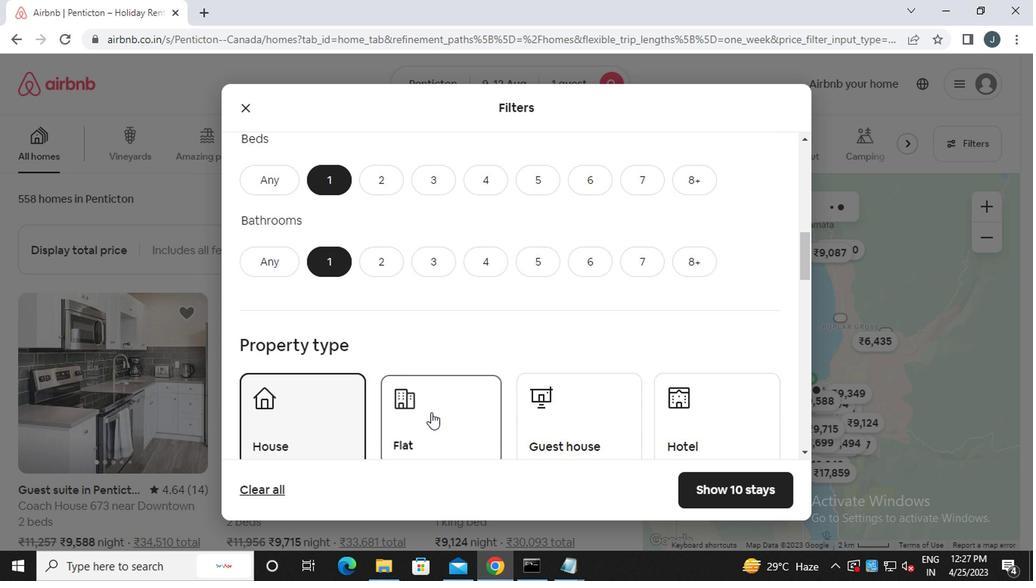 
Action: Mouse pressed left at (562, 413)
Screenshot: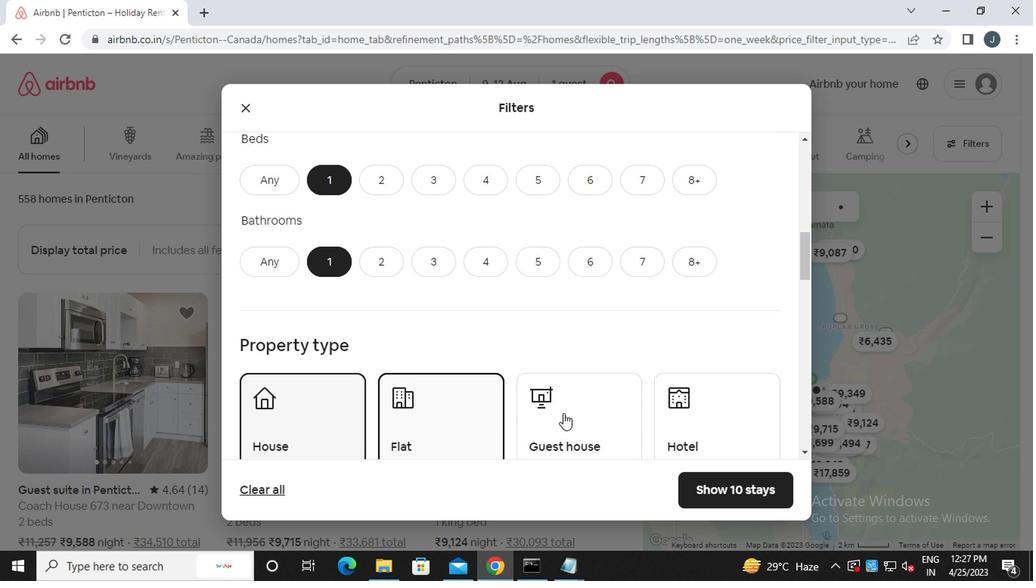 
Action: Mouse moved to (558, 404)
Screenshot: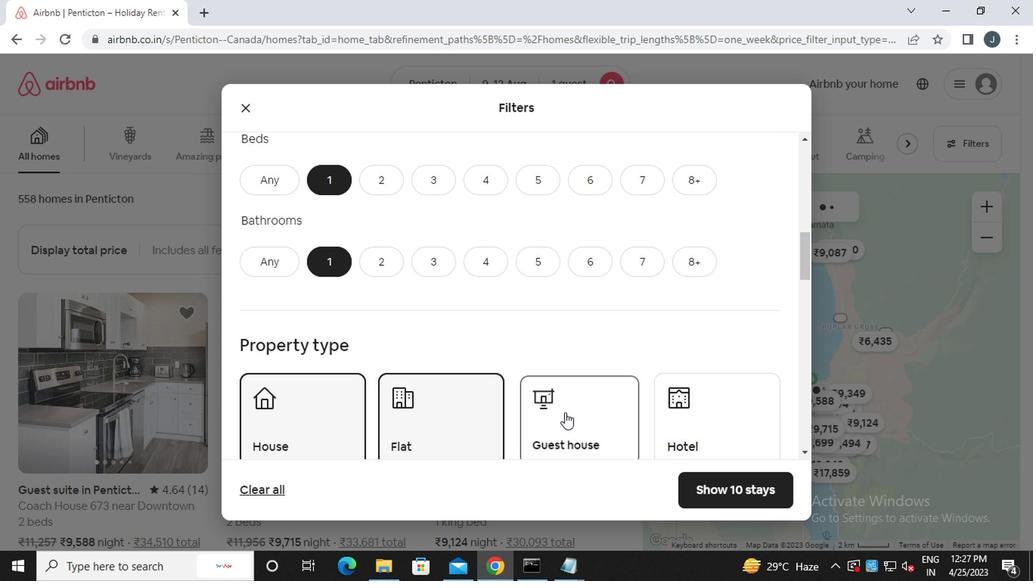 
Action: Mouse scrolled (558, 404) with delta (0, 0)
Screenshot: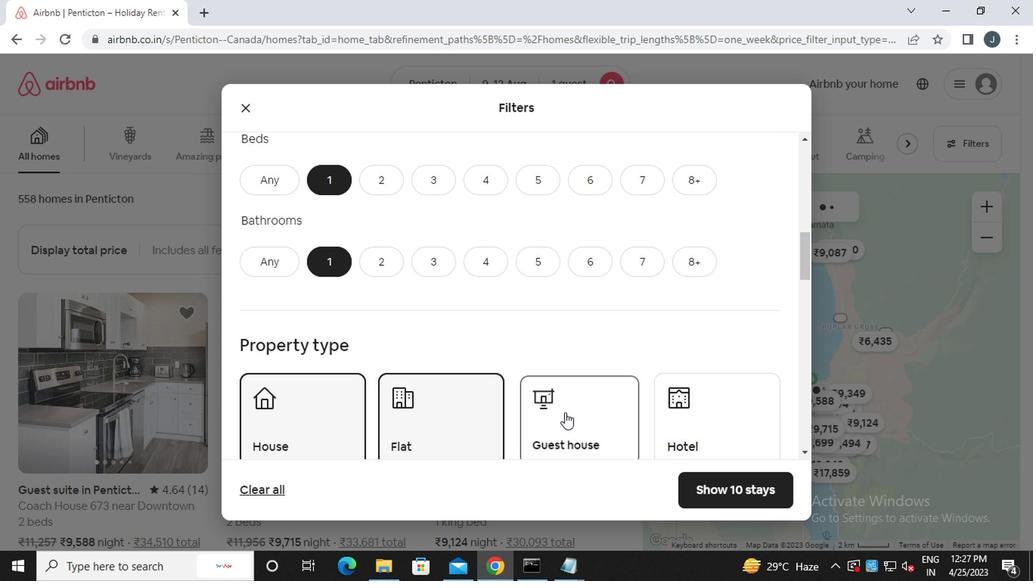 
Action: Mouse moved to (558, 404)
Screenshot: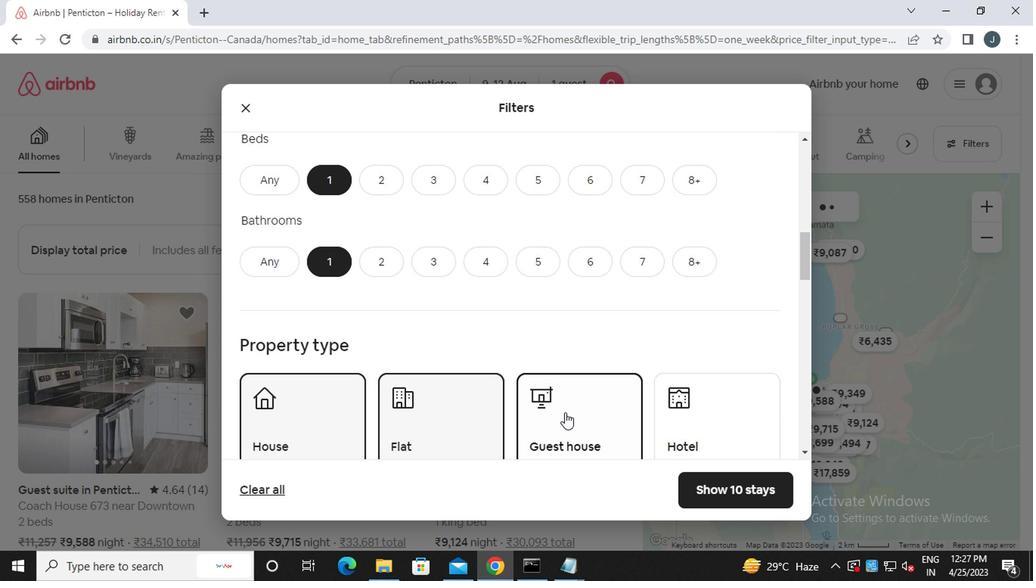 
Action: Mouse scrolled (558, 403) with delta (0, -1)
Screenshot: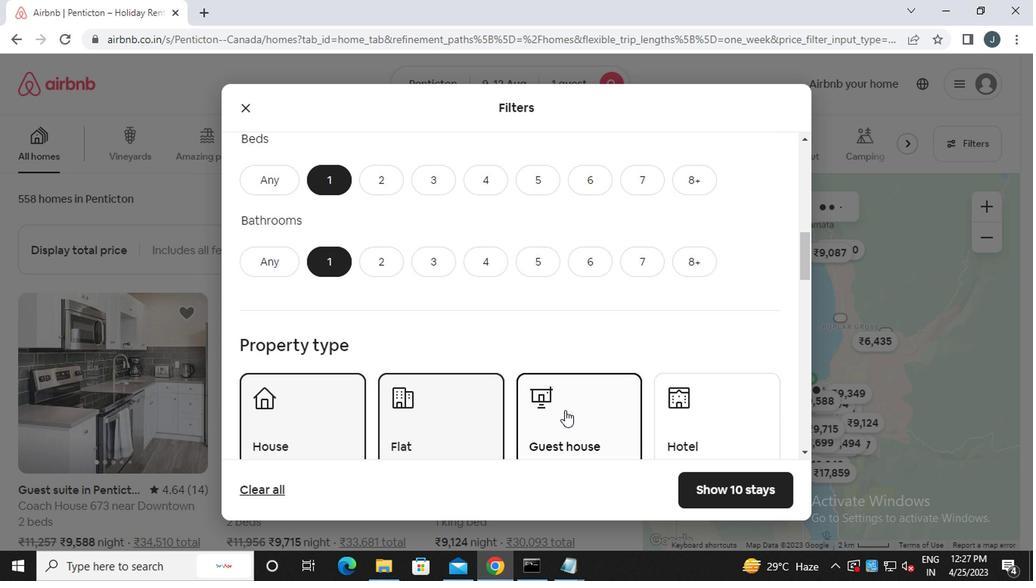 
Action: Mouse moved to (556, 403)
Screenshot: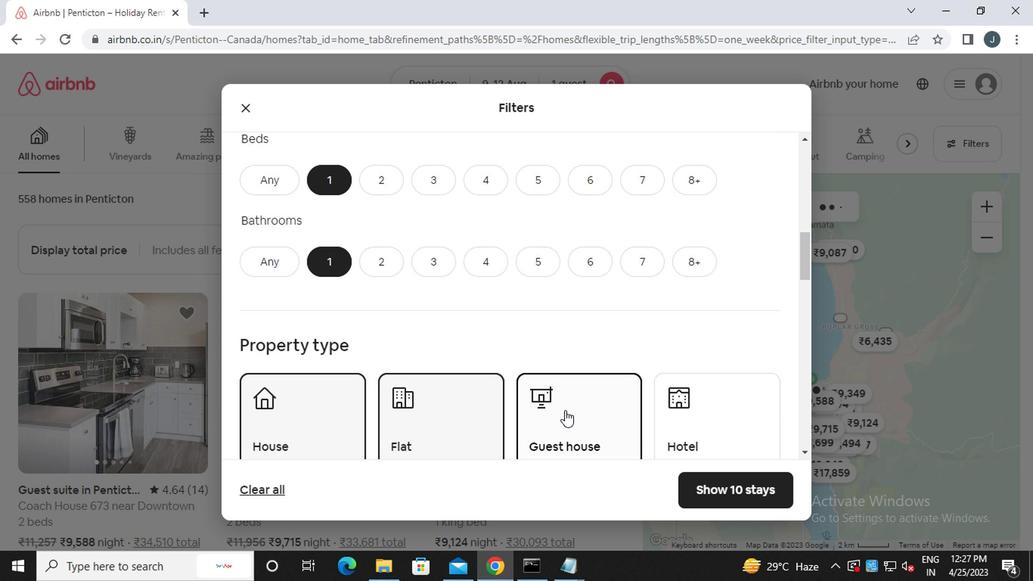 
Action: Mouse scrolled (556, 402) with delta (0, 0)
Screenshot: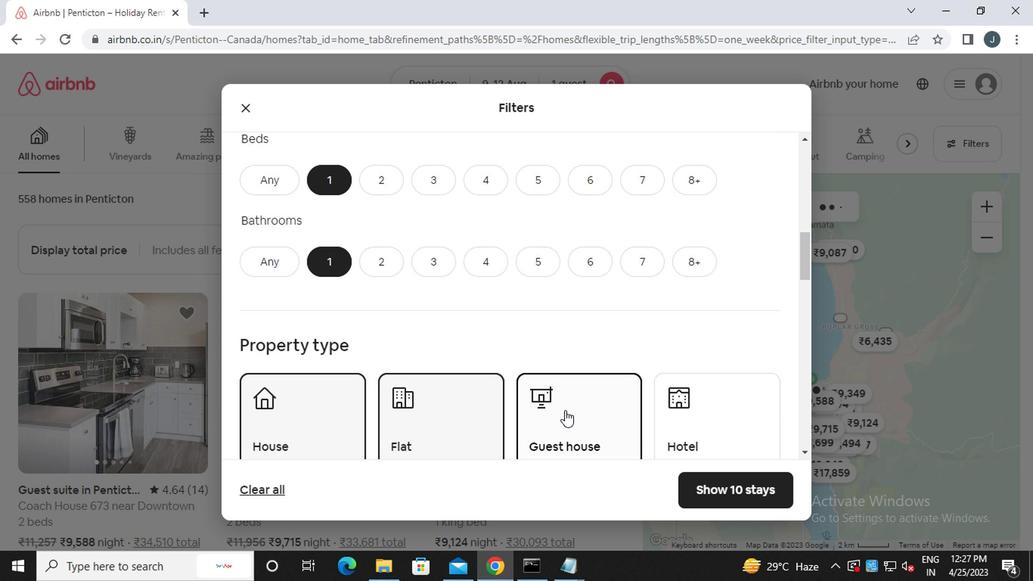 
Action: Mouse moved to (551, 396)
Screenshot: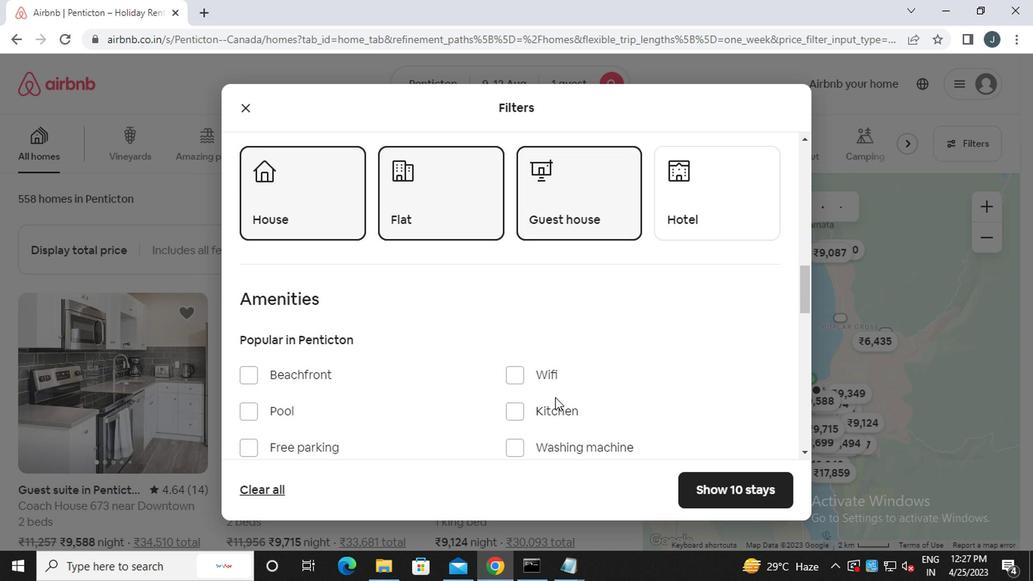 
Action: Mouse scrolled (551, 395) with delta (0, -1)
Screenshot: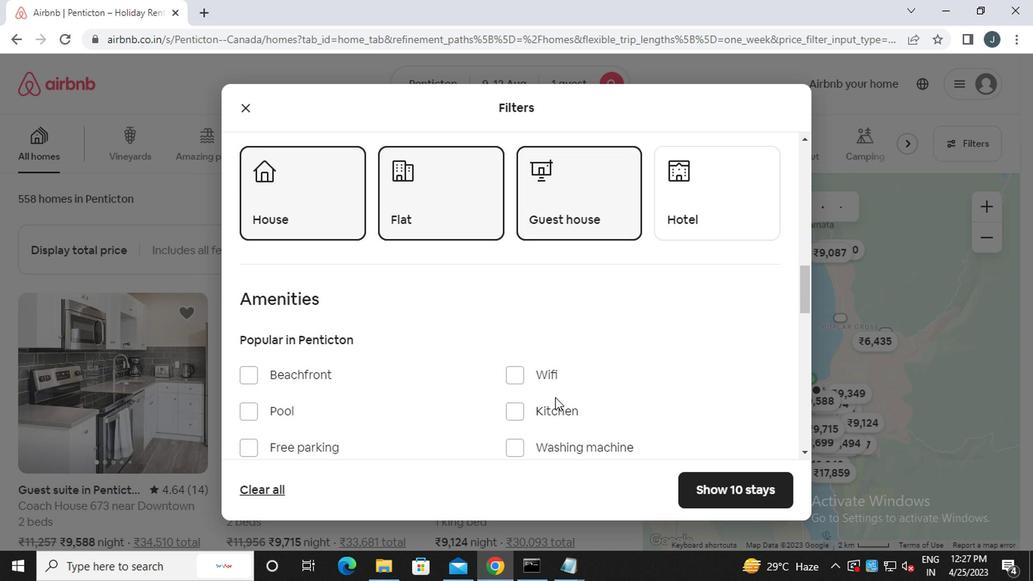 
Action: Mouse moved to (551, 395)
Screenshot: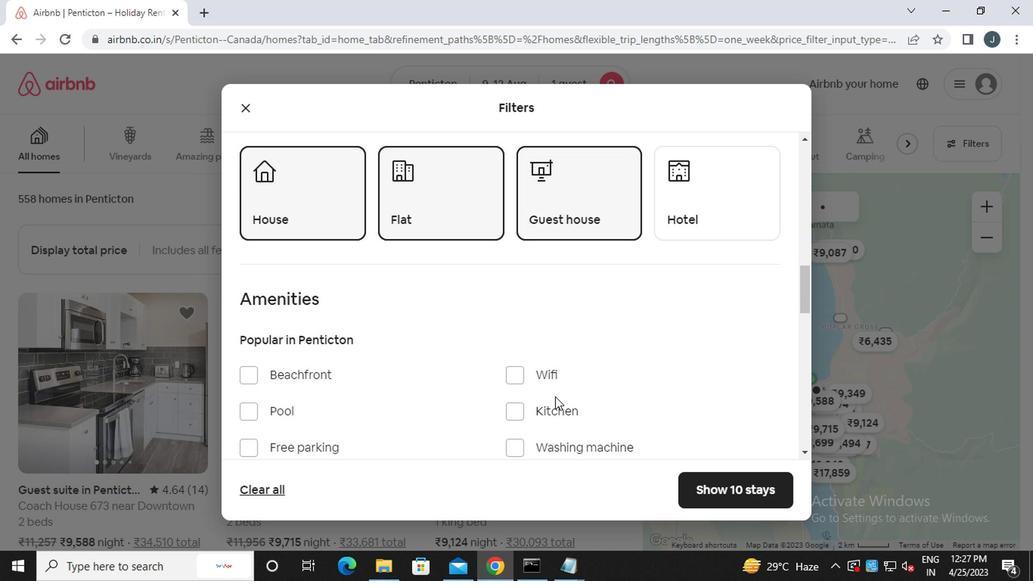 
Action: Mouse scrolled (551, 394) with delta (0, 0)
Screenshot: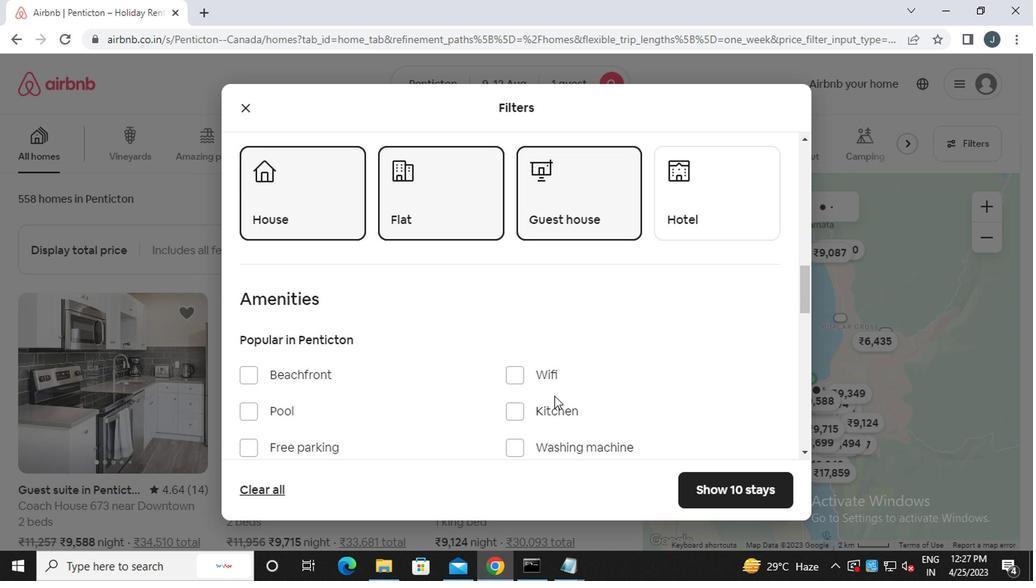
Action: Mouse scrolled (551, 394) with delta (0, 0)
Screenshot: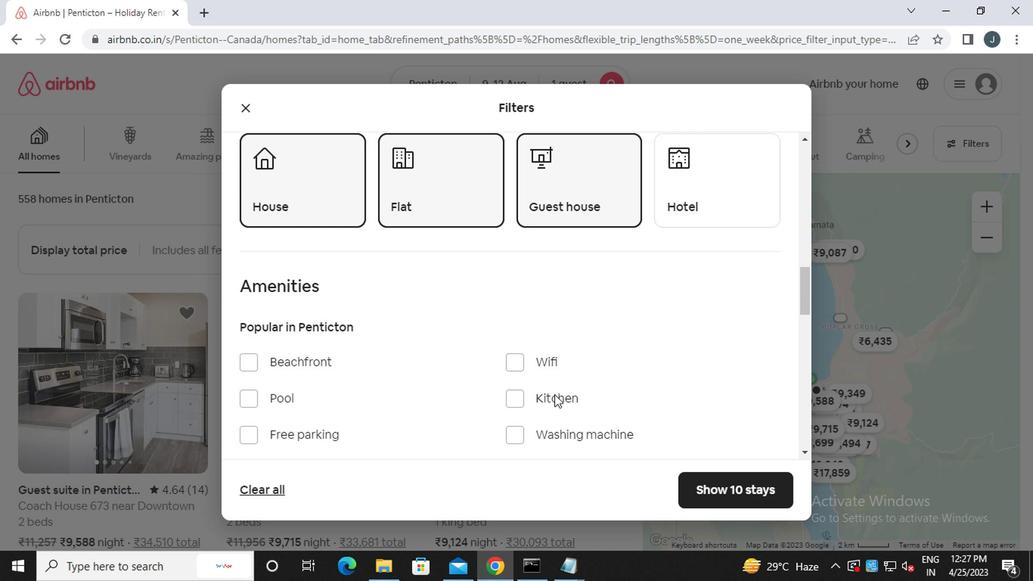 
Action: Mouse scrolled (551, 394) with delta (0, 0)
Screenshot: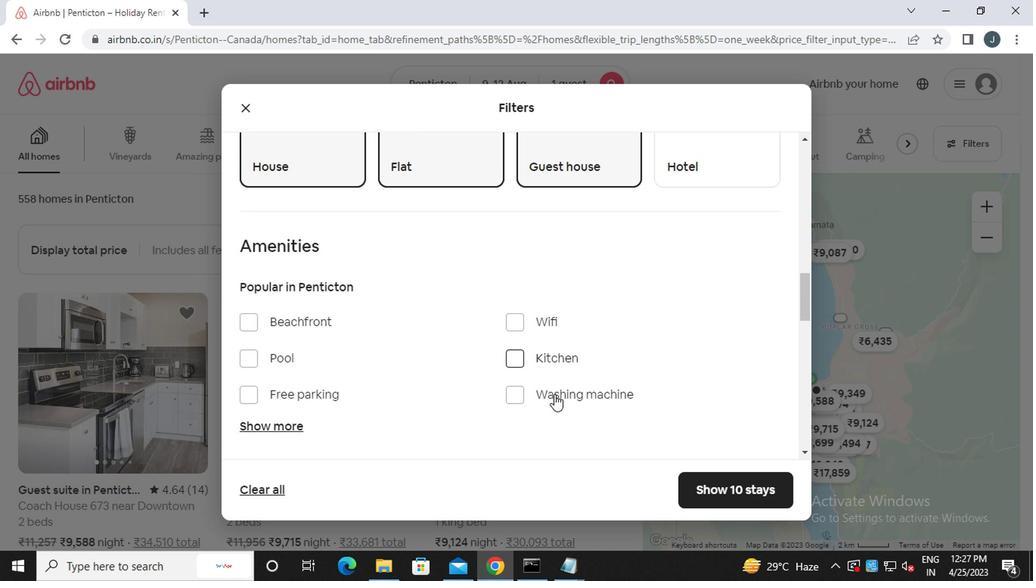 
Action: Mouse moved to (551, 393)
Screenshot: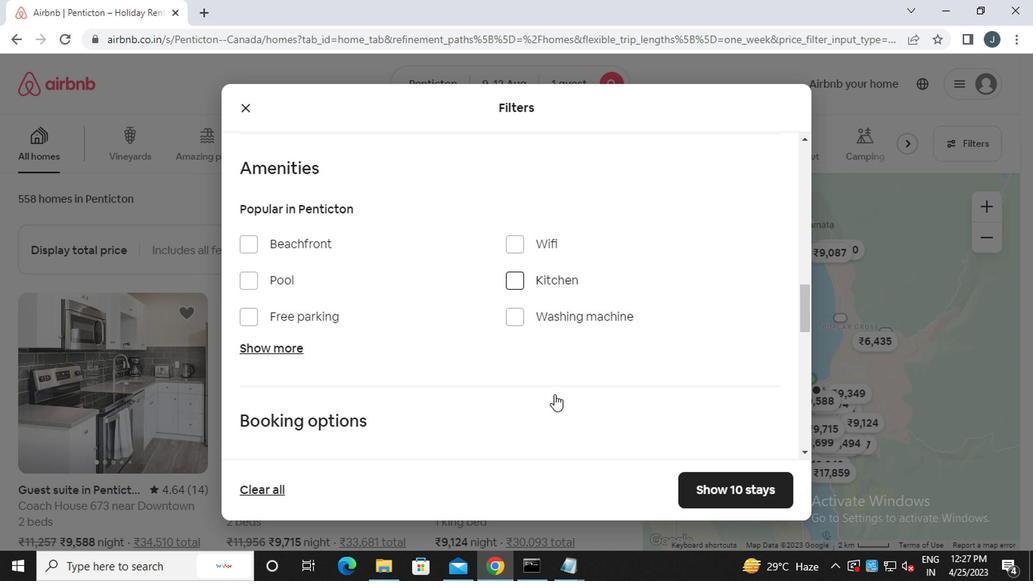 
Action: Mouse scrolled (551, 392) with delta (0, 0)
Screenshot: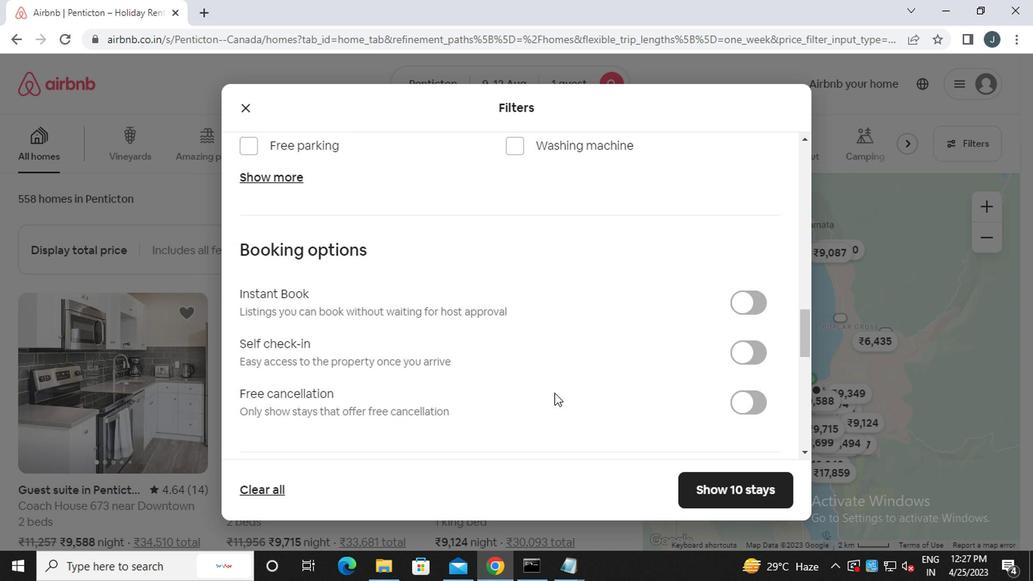 
Action: Mouse scrolled (551, 392) with delta (0, 0)
Screenshot: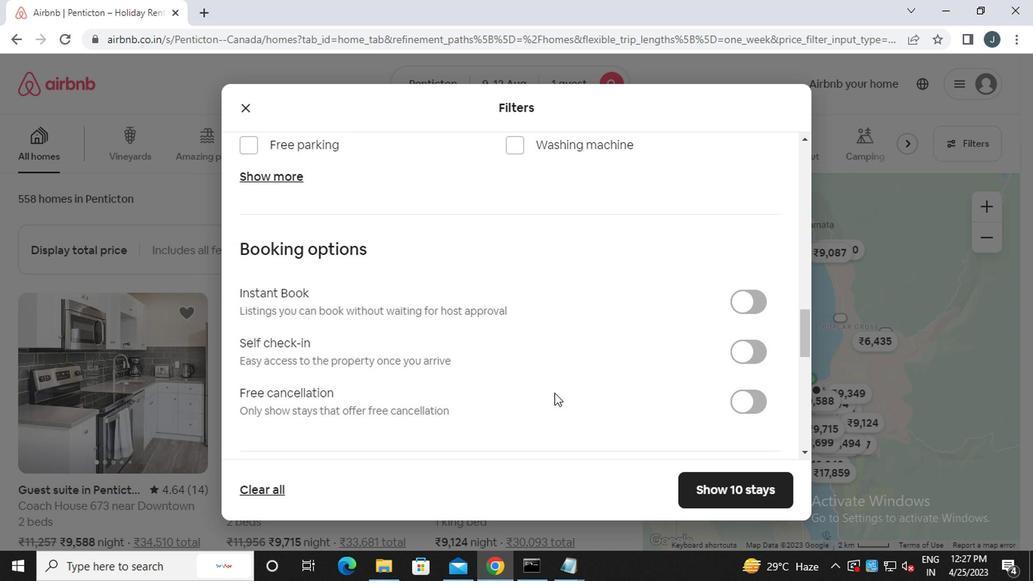 
Action: Mouse scrolled (551, 392) with delta (0, 0)
Screenshot: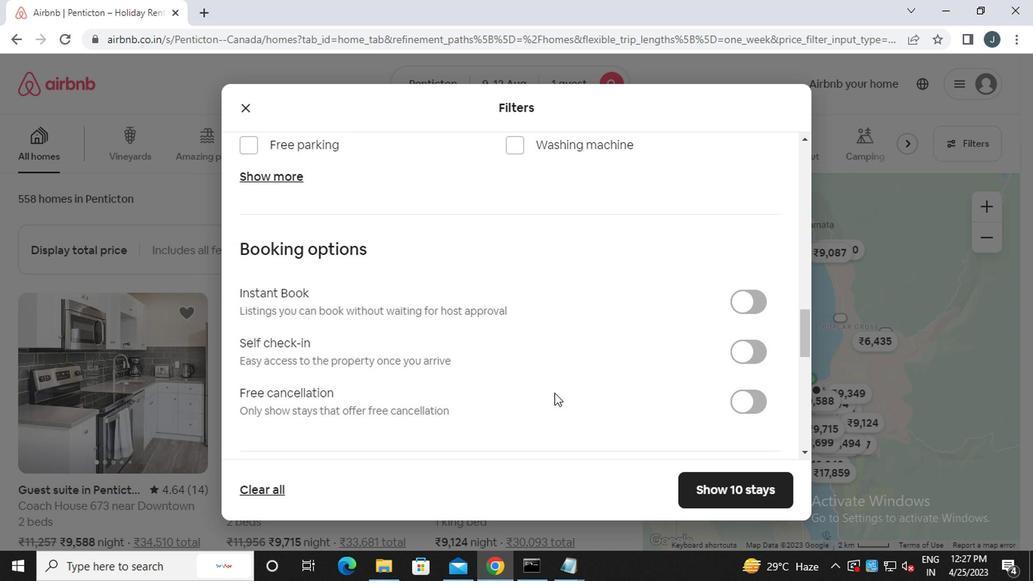 
Action: Mouse moved to (749, 161)
Screenshot: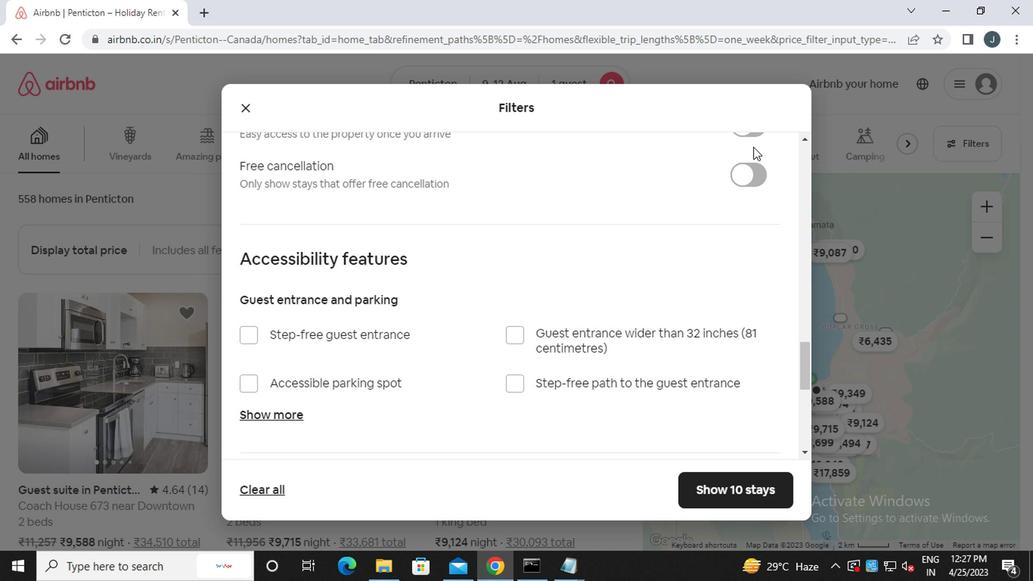 
Action: Mouse scrolled (749, 161) with delta (0, 0)
Screenshot: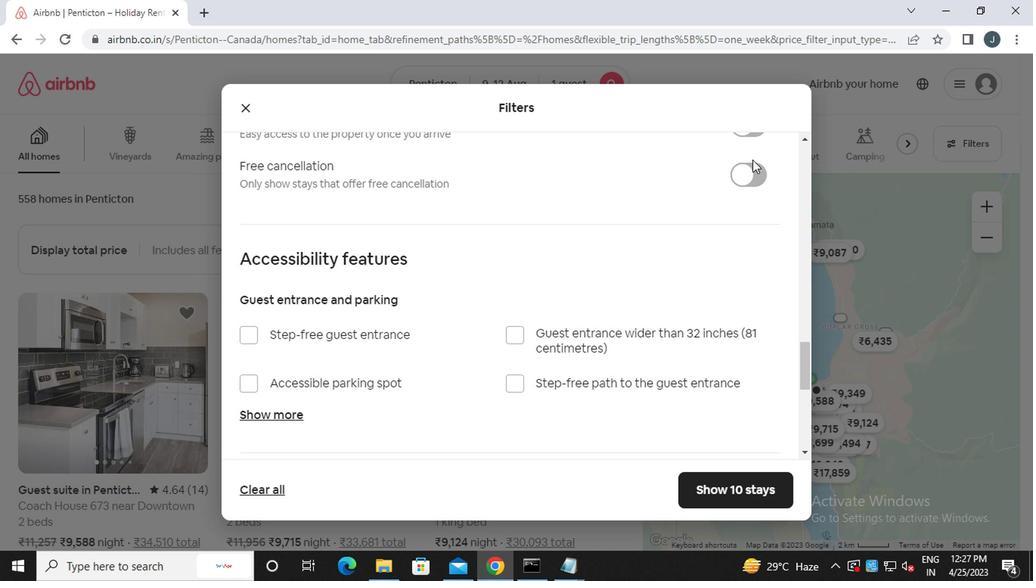 
Action: Mouse moved to (751, 203)
Screenshot: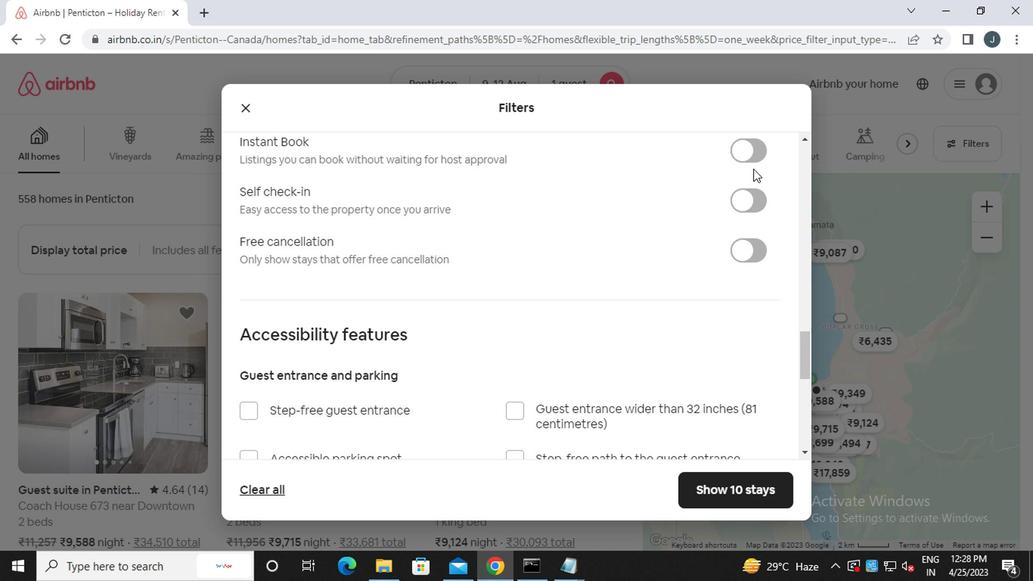 
Action: Mouse pressed left at (751, 203)
Screenshot: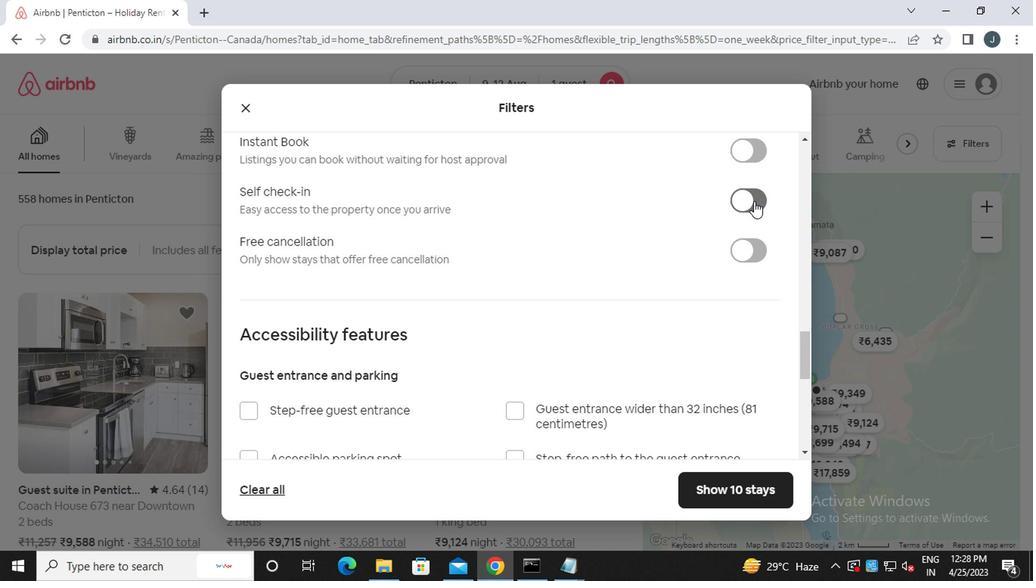 
Action: Mouse moved to (523, 301)
Screenshot: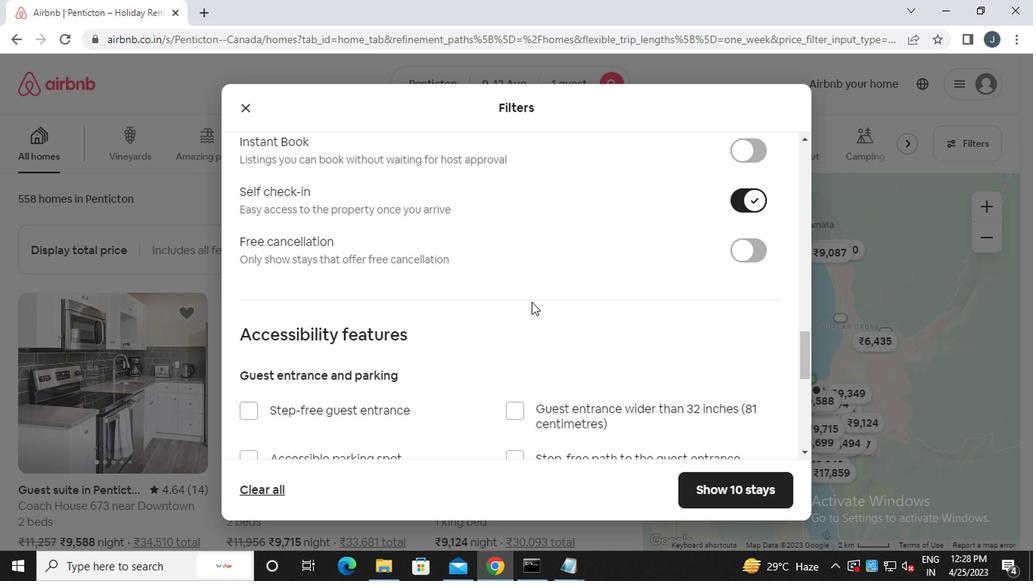 
Action: Mouse scrolled (523, 300) with delta (0, -1)
Screenshot: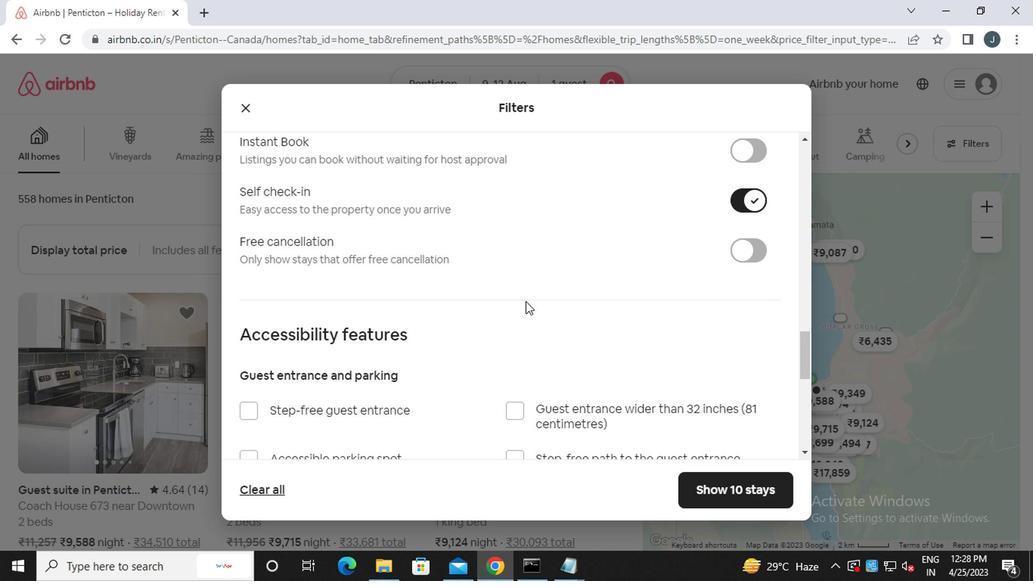 
Action: Mouse scrolled (523, 300) with delta (0, -1)
Screenshot: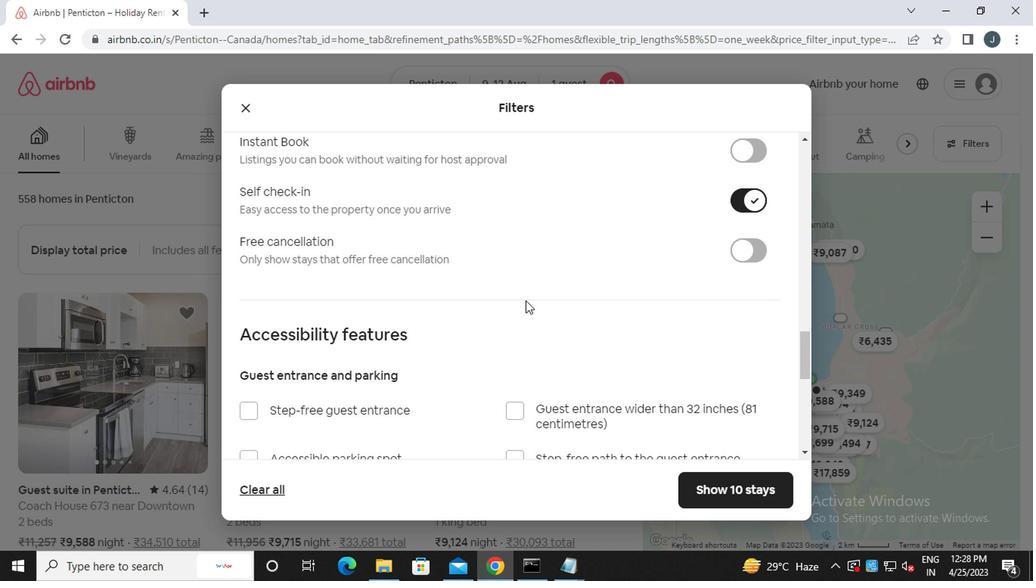 
Action: Mouse scrolled (523, 300) with delta (0, -1)
Screenshot: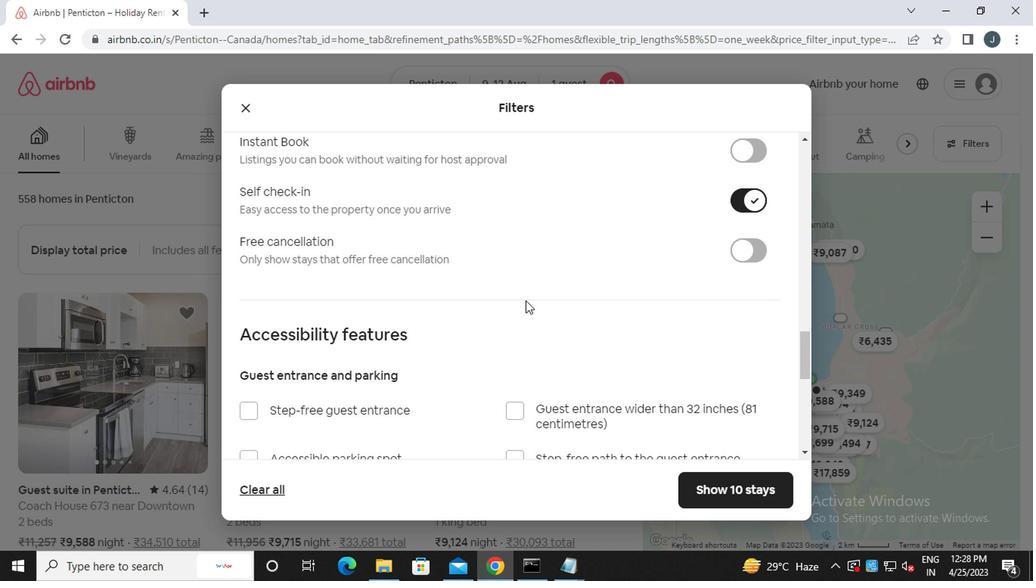 
Action: Mouse scrolled (523, 300) with delta (0, -1)
Screenshot: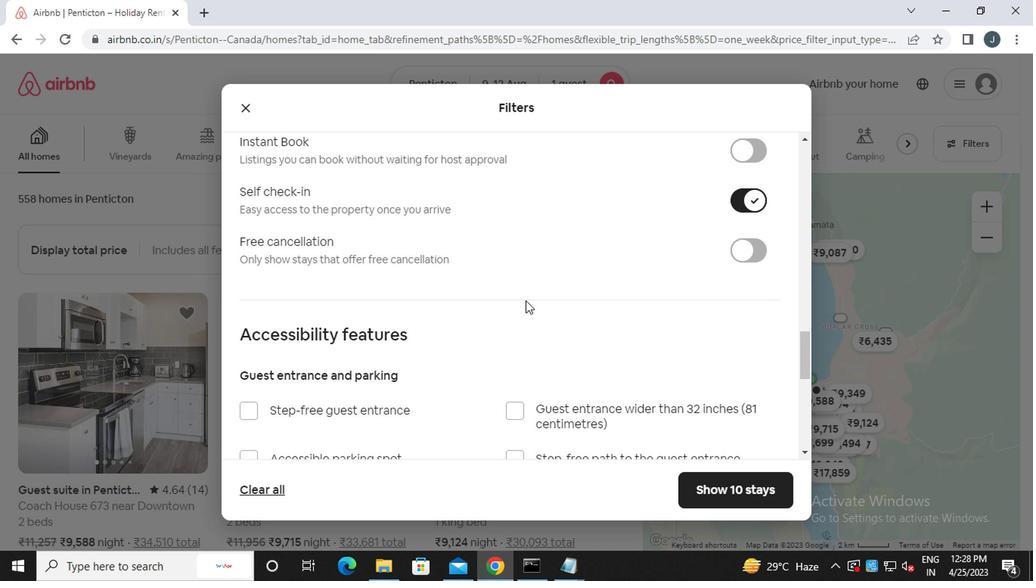 
Action: Mouse scrolled (523, 300) with delta (0, -1)
Screenshot: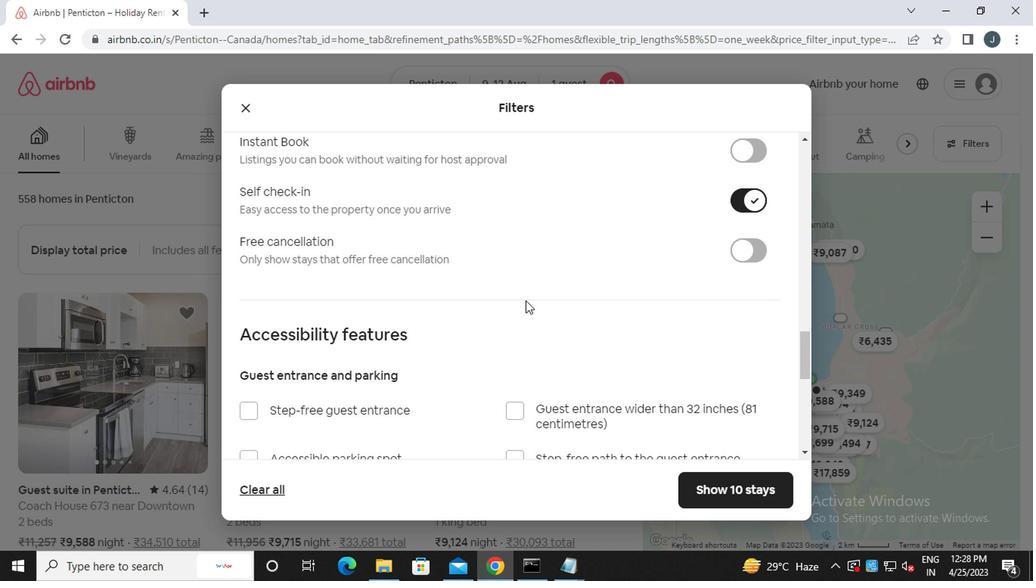 
Action: Mouse scrolled (523, 300) with delta (0, -1)
Screenshot: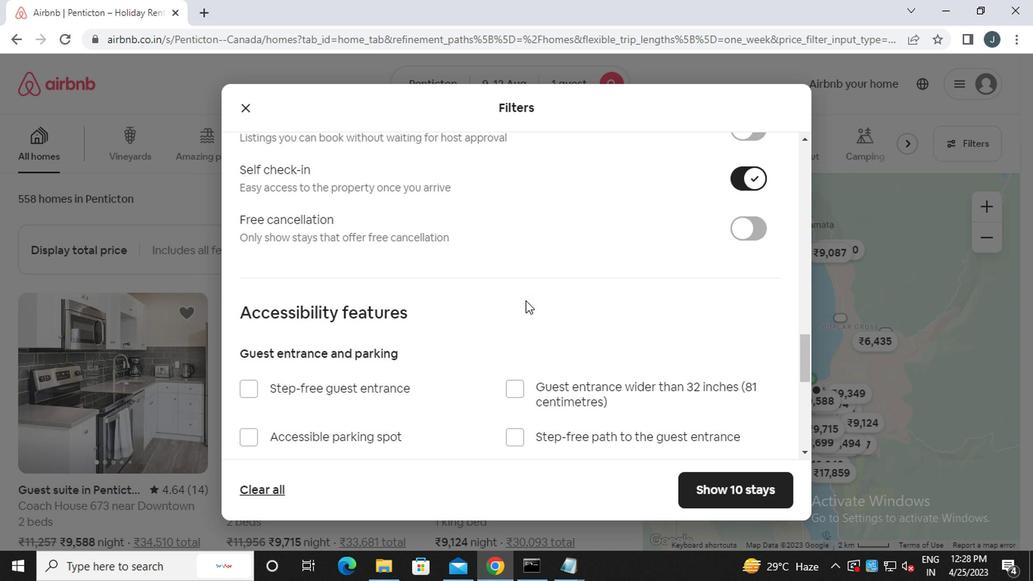 
Action: Mouse scrolled (523, 300) with delta (0, -1)
Screenshot: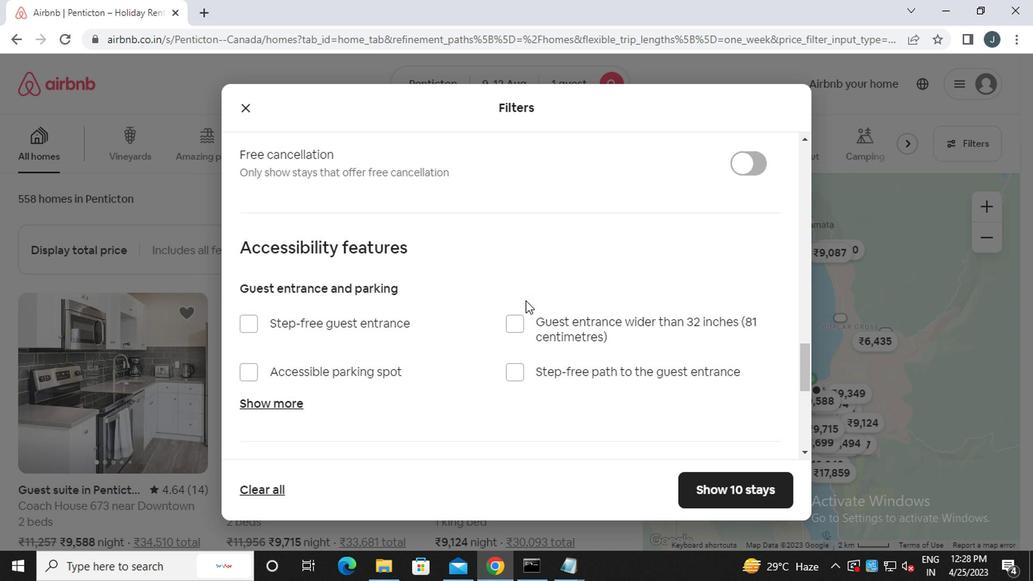 
Action: Mouse moved to (242, 348)
Screenshot: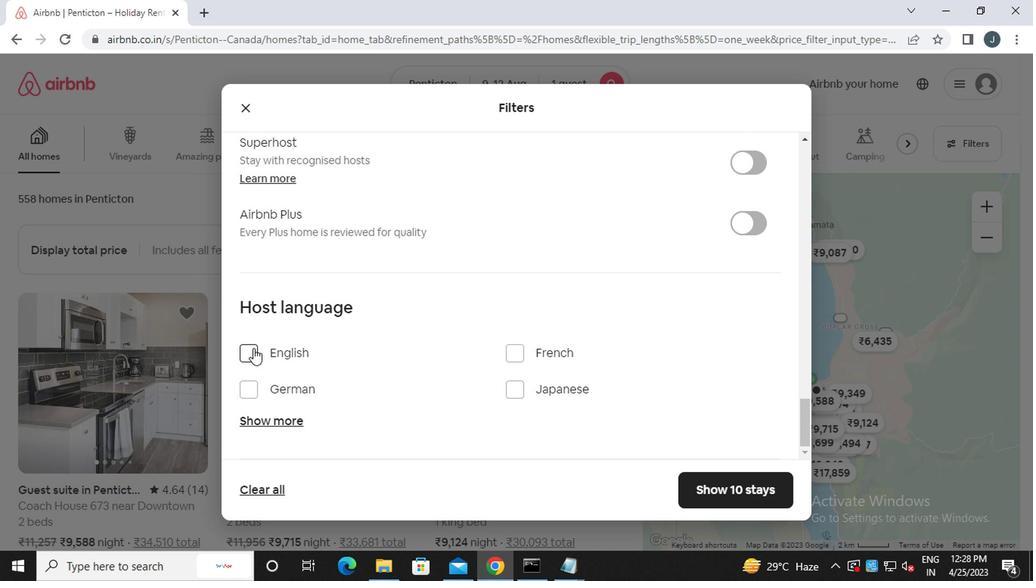 
Action: Mouse pressed left at (242, 348)
Screenshot: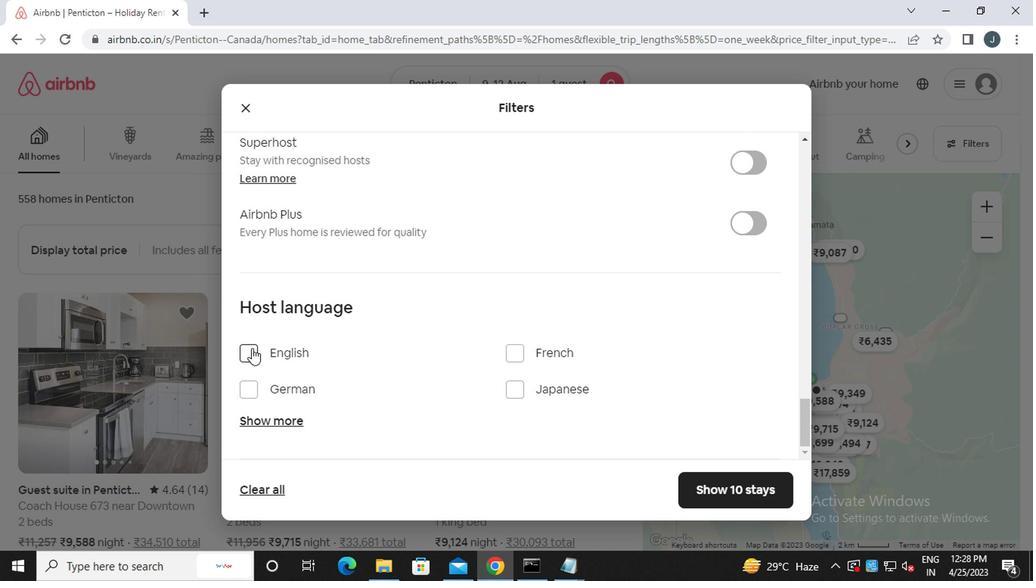 
Action: Mouse moved to (728, 484)
Screenshot: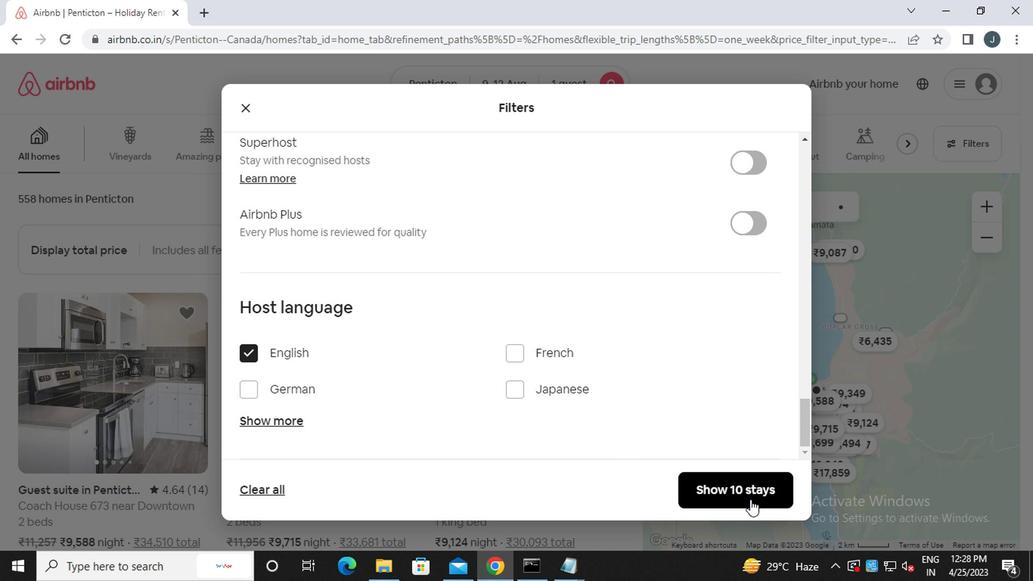 
Action: Mouse pressed left at (728, 484)
Screenshot: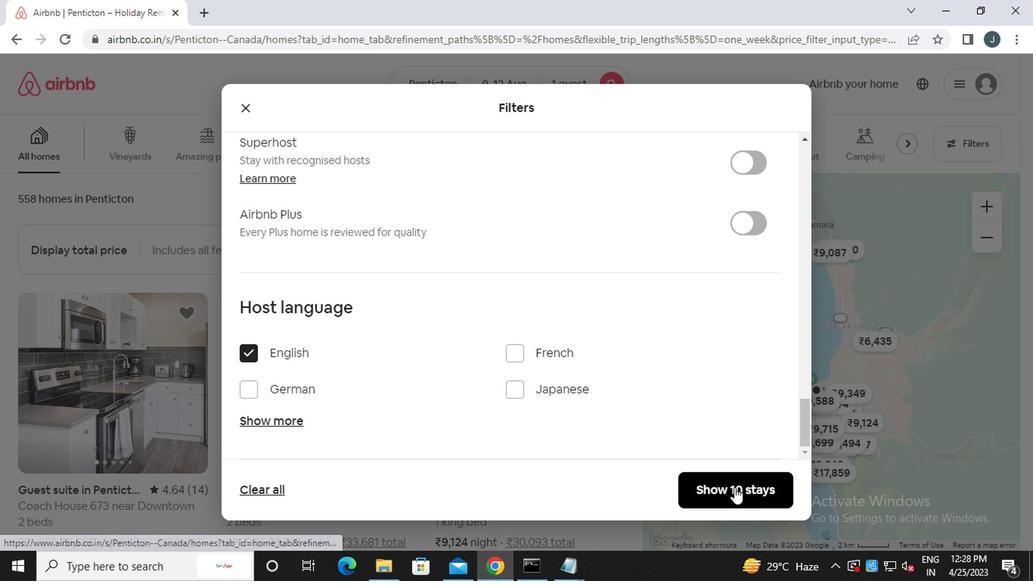 
Action: Mouse moved to (710, 473)
Screenshot: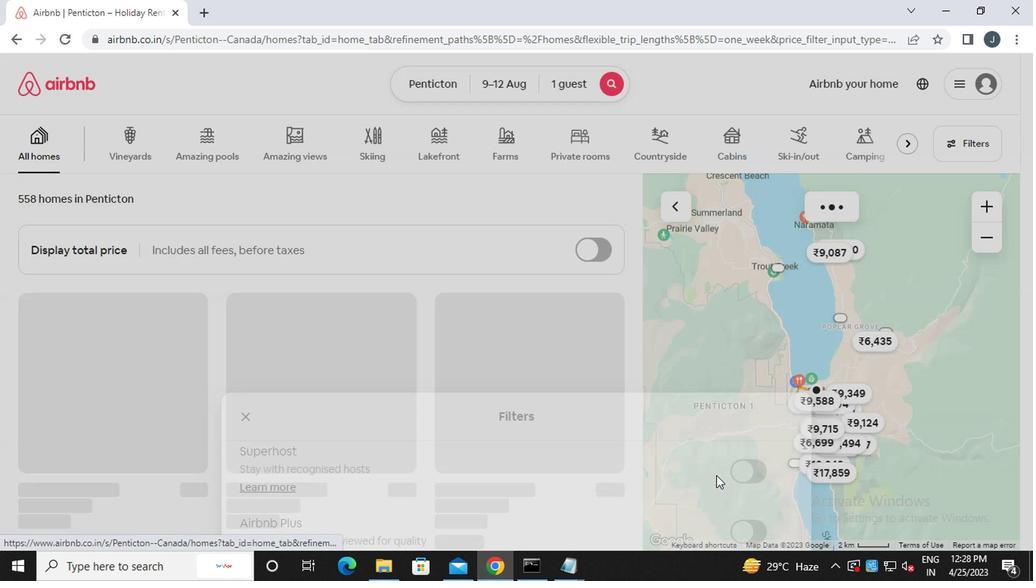 
